 Task: Search one way flight ticket for 5 adults, 2 children, 1 infant in seat and 2 infants on lap in economy from Philadelphia: Philadelphia International Airport to Riverton: Central Wyoming Regional Airport (was Riverton Regional) on 8-4-2023. Choice of flights is Westjet. Number of bags: 1 carry on bag and 1 checked bag. Price is upto 55000. Outbound departure time preference is 12:15.
Action: Mouse moved to (318, 268)
Screenshot: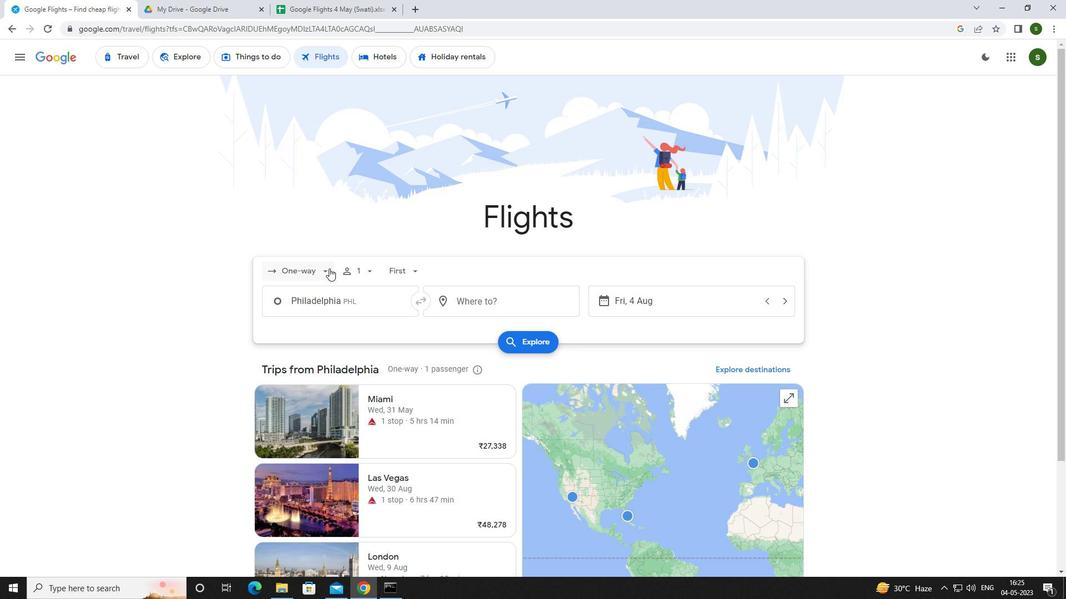 
Action: Mouse pressed left at (318, 268)
Screenshot: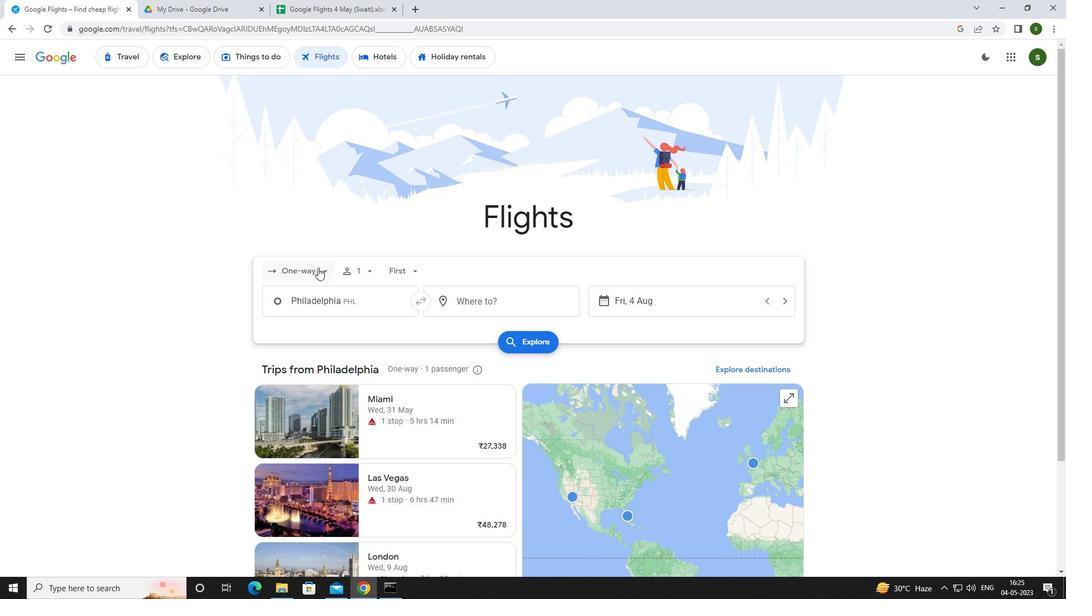 
Action: Mouse moved to (313, 320)
Screenshot: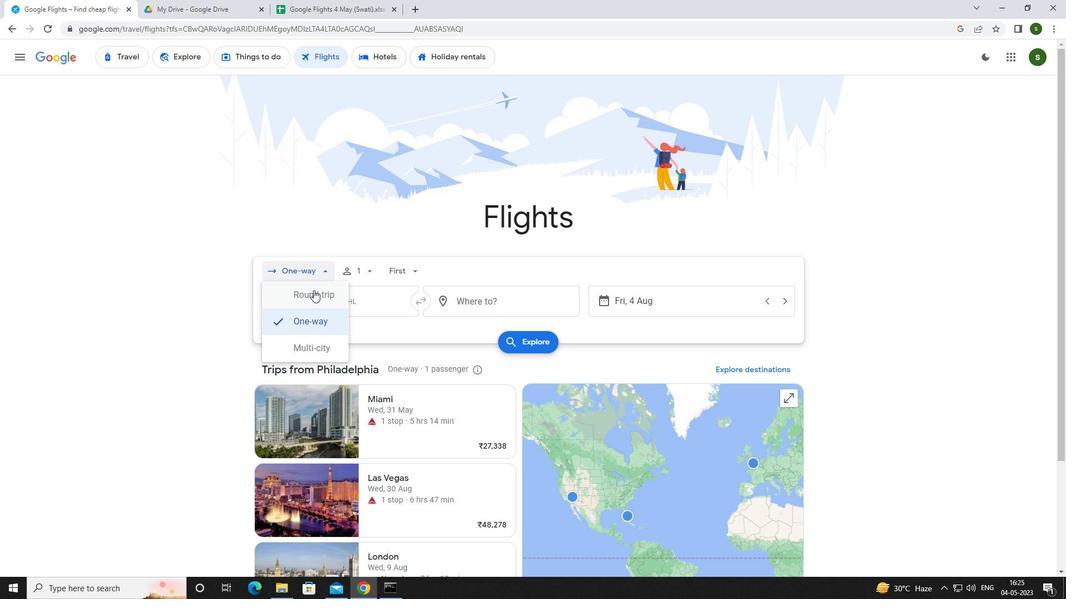 
Action: Mouse pressed left at (313, 320)
Screenshot: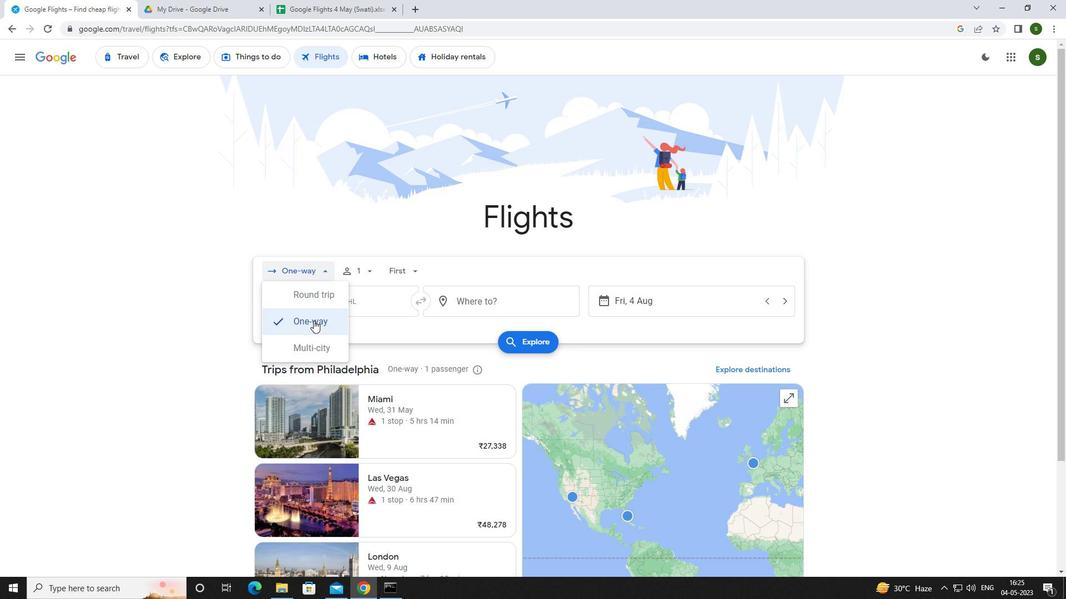 
Action: Mouse moved to (369, 273)
Screenshot: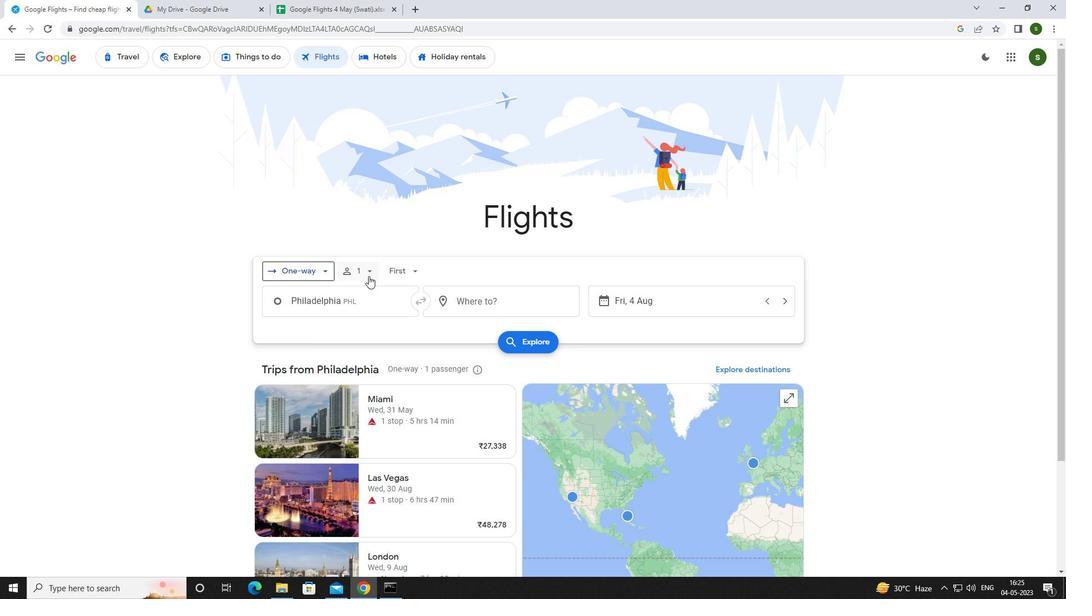 
Action: Mouse pressed left at (369, 273)
Screenshot: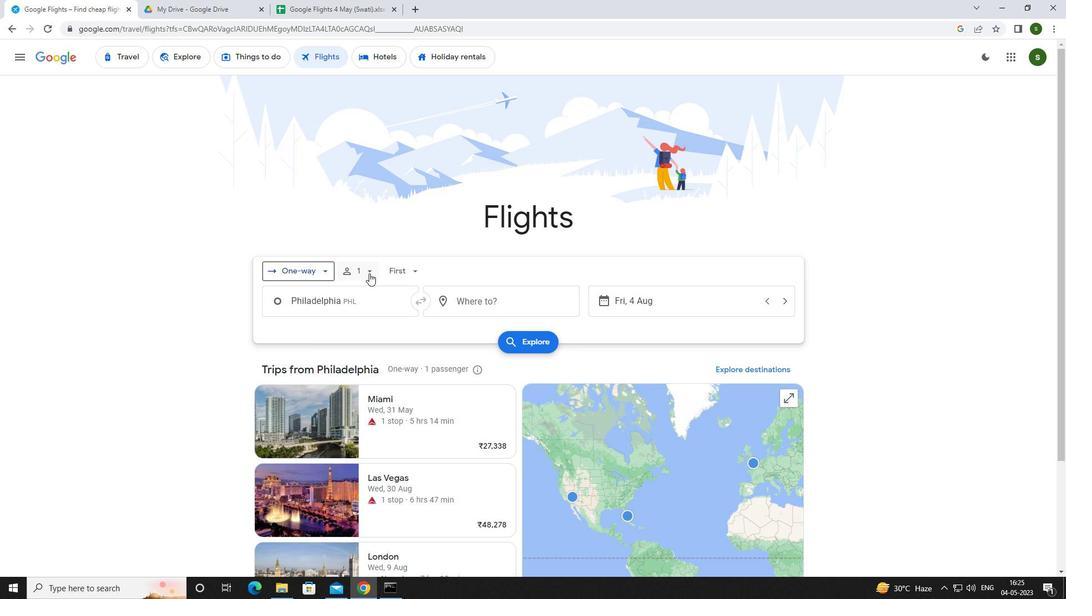 
Action: Mouse moved to (454, 295)
Screenshot: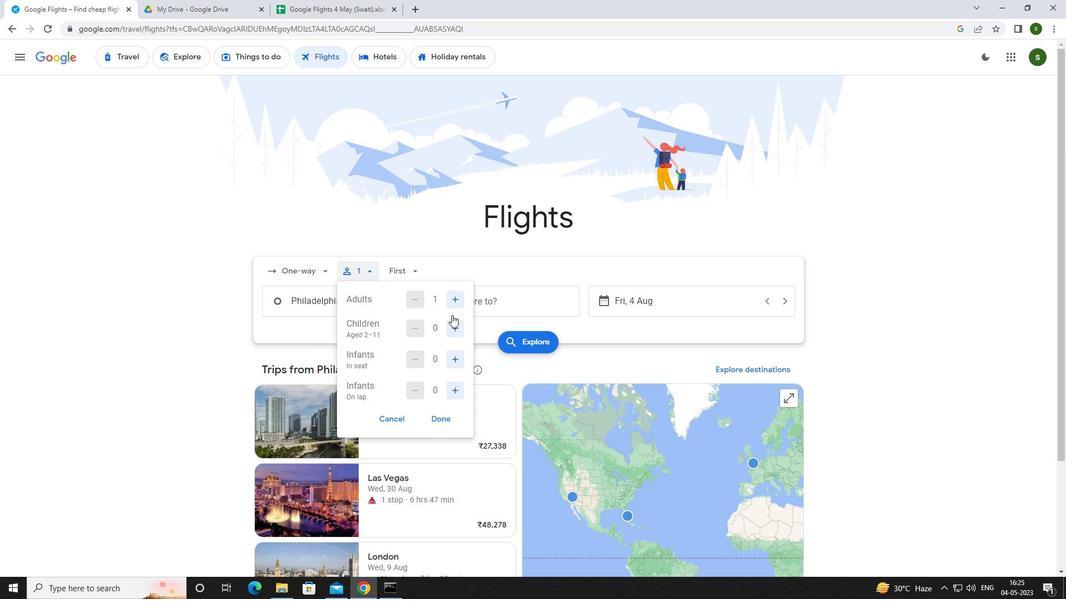
Action: Mouse pressed left at (454, 295)
Screenshot: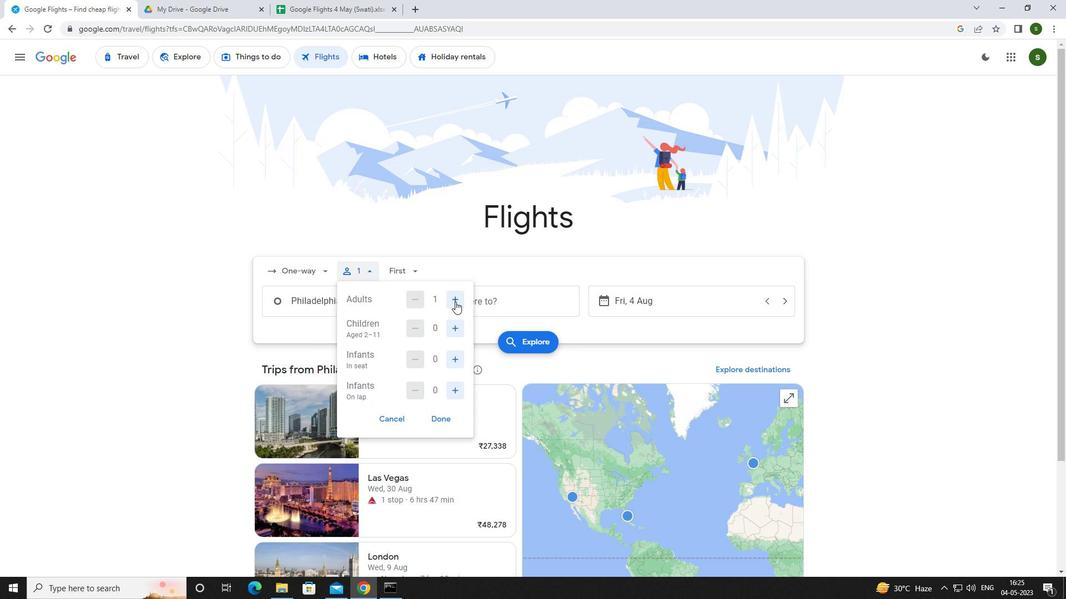 
Action: Mouse pressed left at (454, 295)
Screenshot: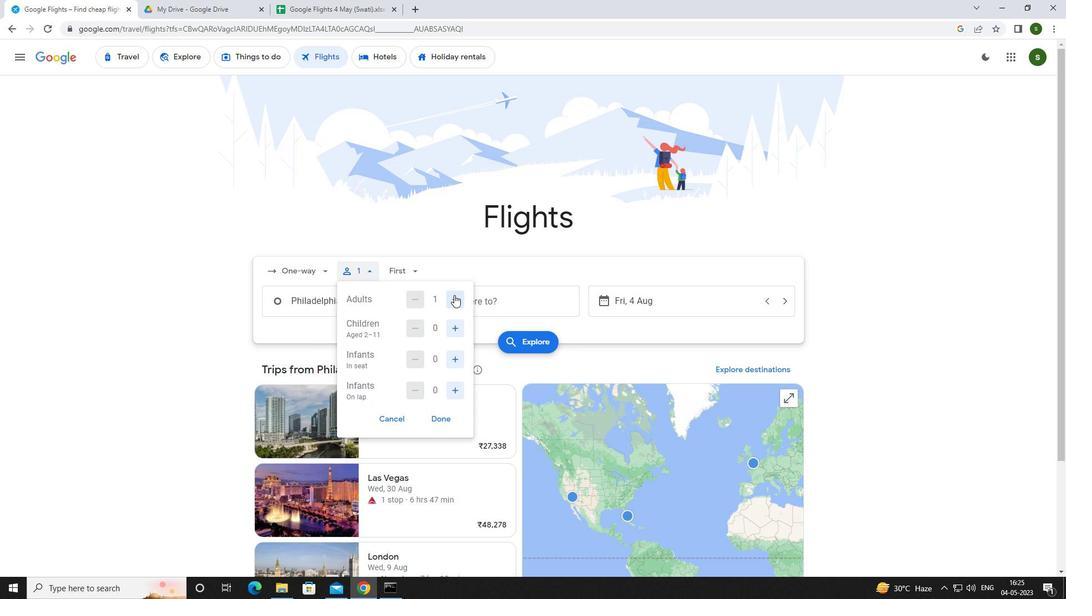 
Action: Mouse pressed left at (454, 295)
Screenshot: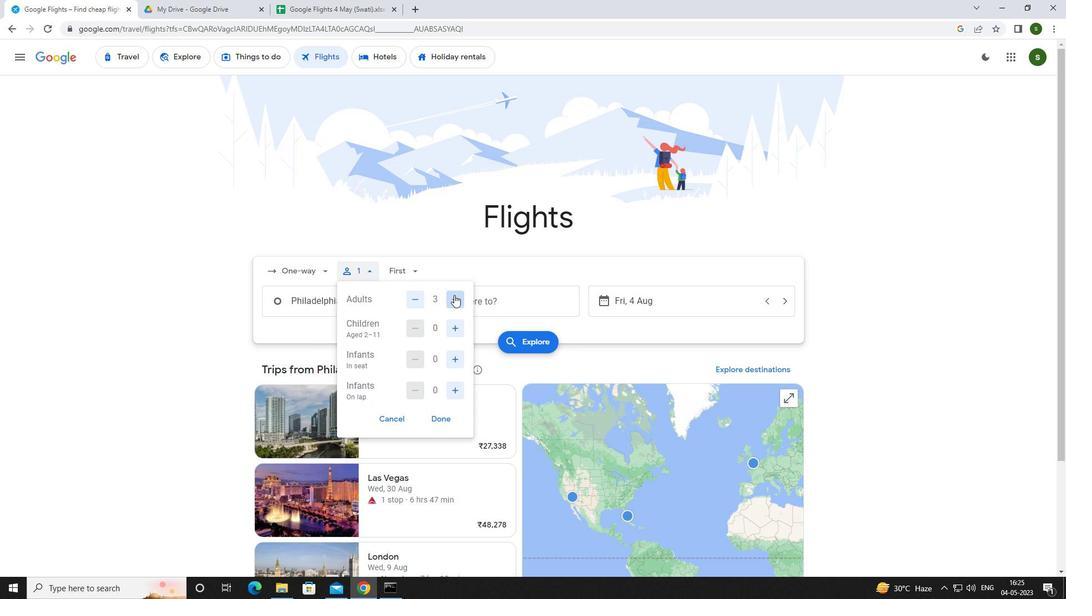
Action: Mouse pressed left at (454, 295)
Screenshot: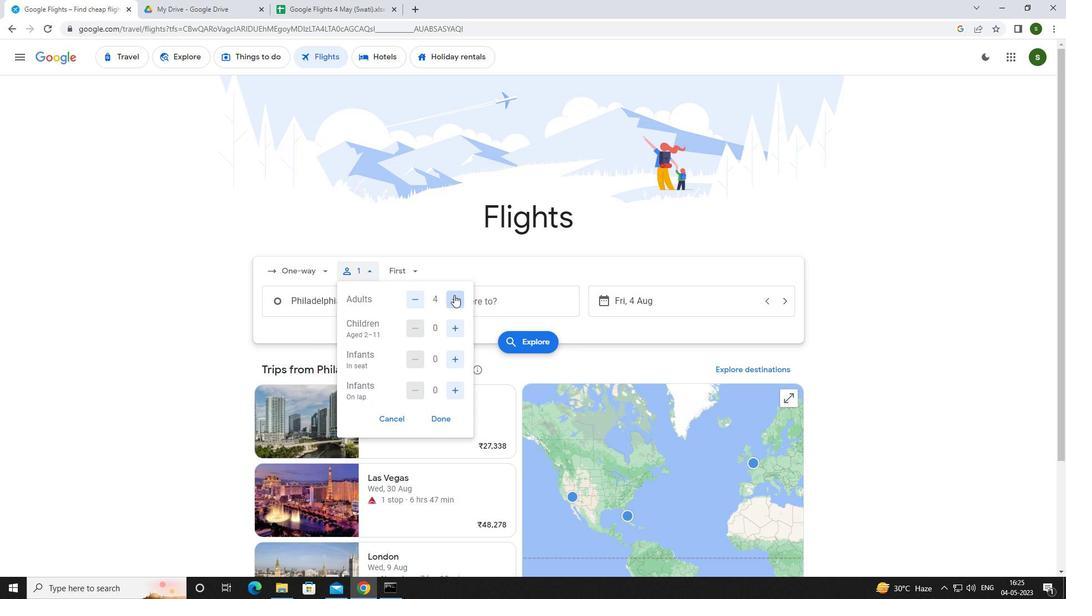 
Action: Mouse moved to (456, 323)
Screenshot: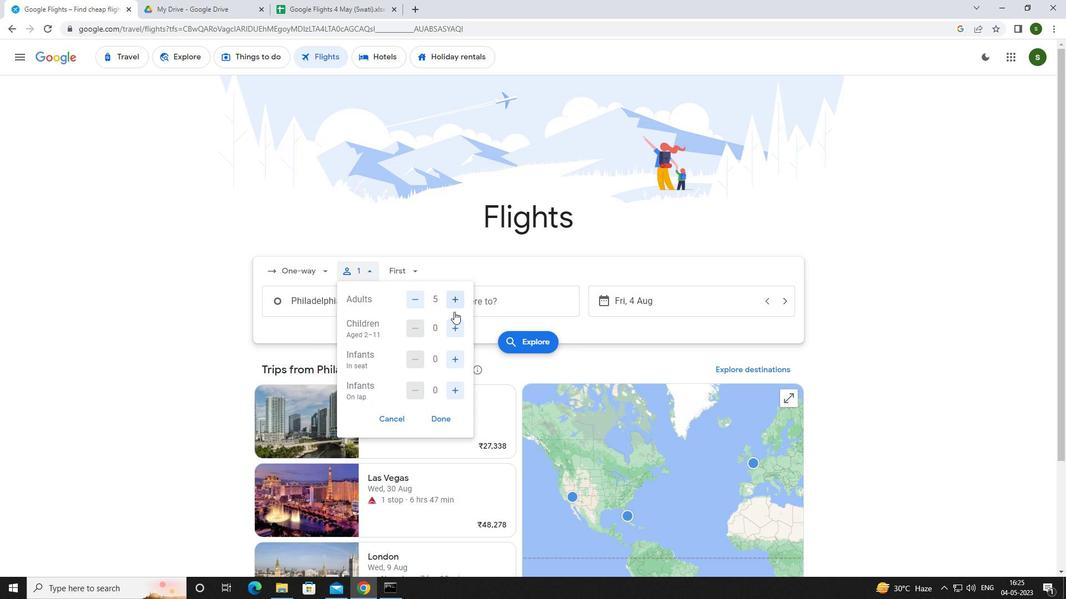 
Action: Mouse pressed left at (456, 323)
Screenshot: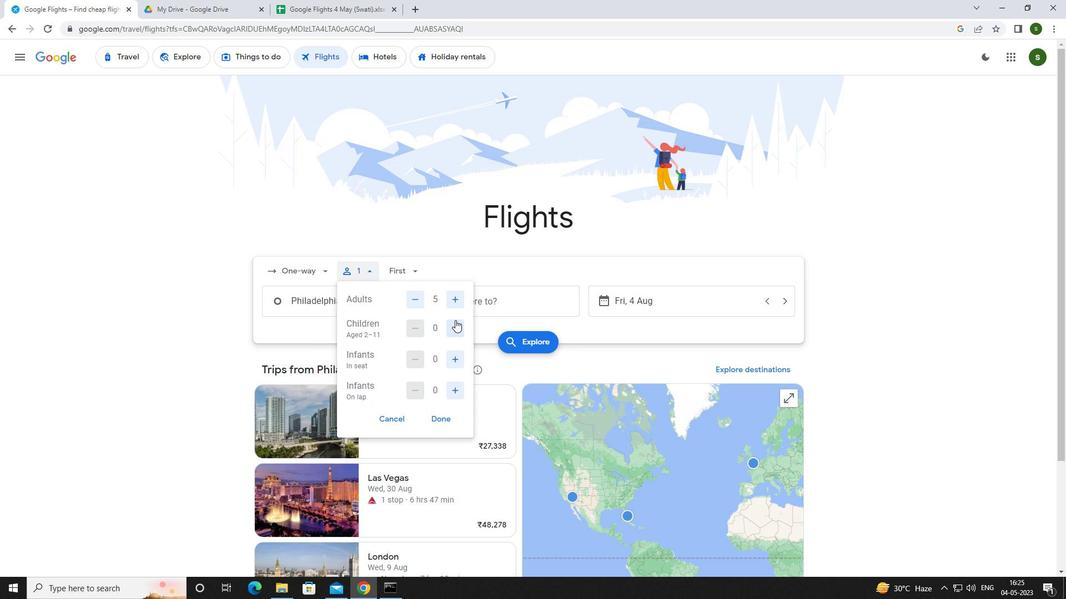 
Action: Mouse pressed left at (456, 323)
Screenshot: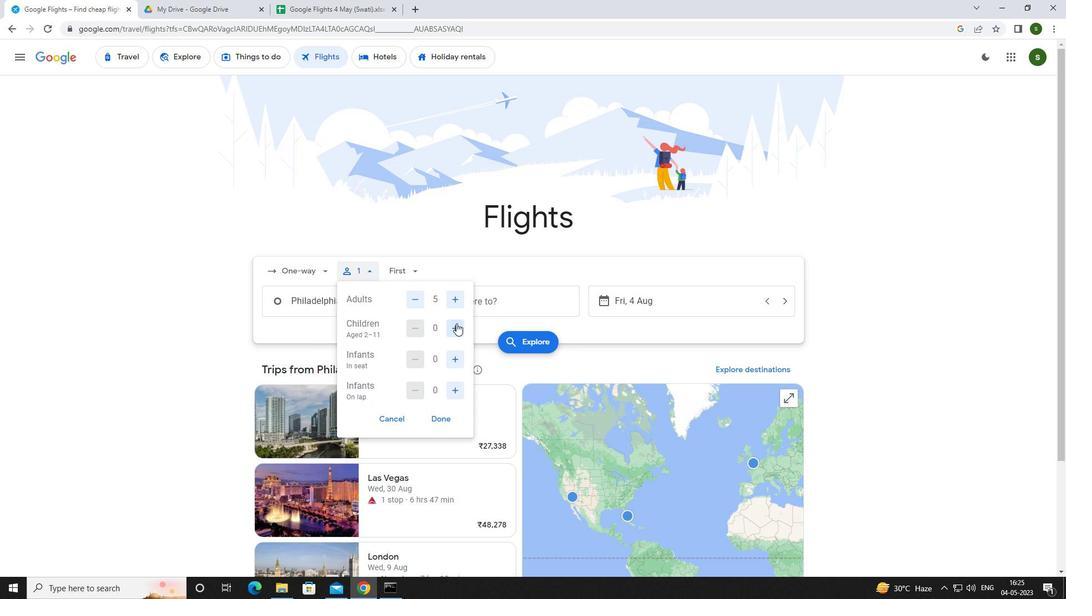 
Action: Mouse moved to (455, 355)
Screenshot: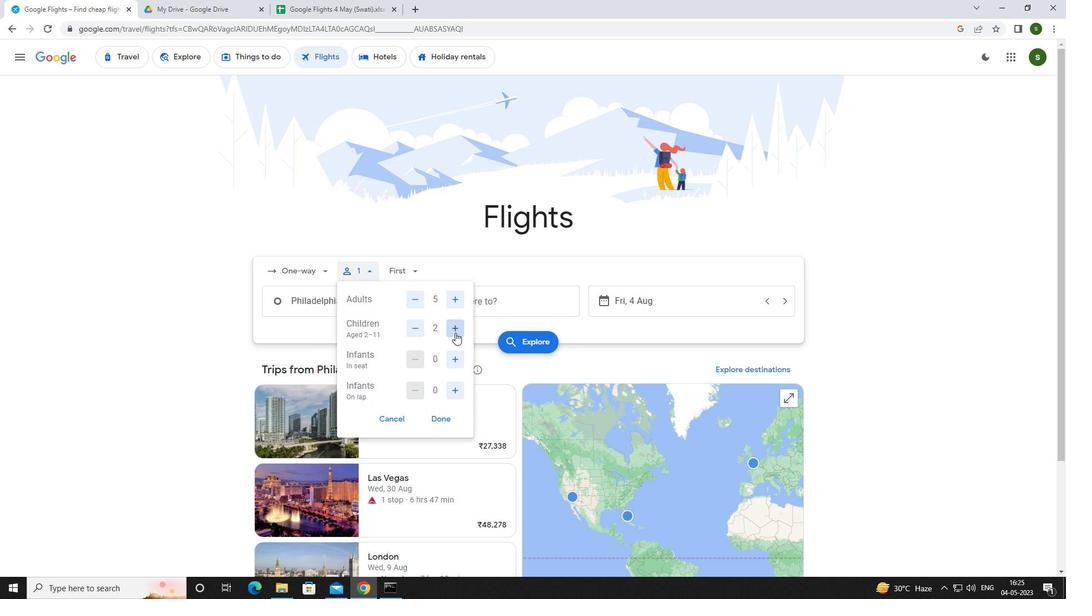 
Action: Mouse pressed left at (455, 355)
Screenshot: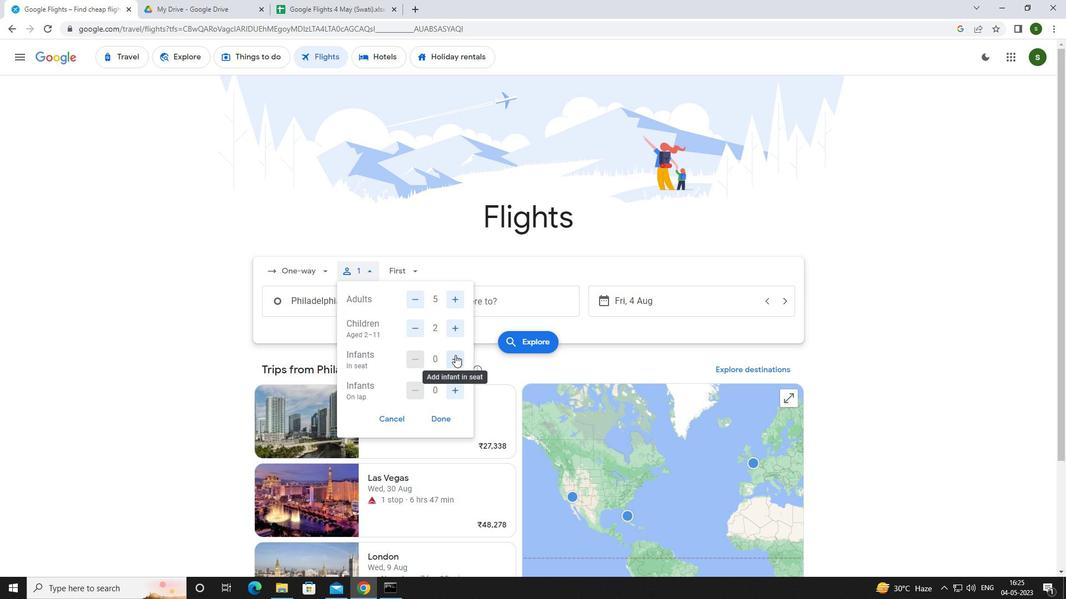 
Action: Mouse moved to (455, 393)
Screenshot: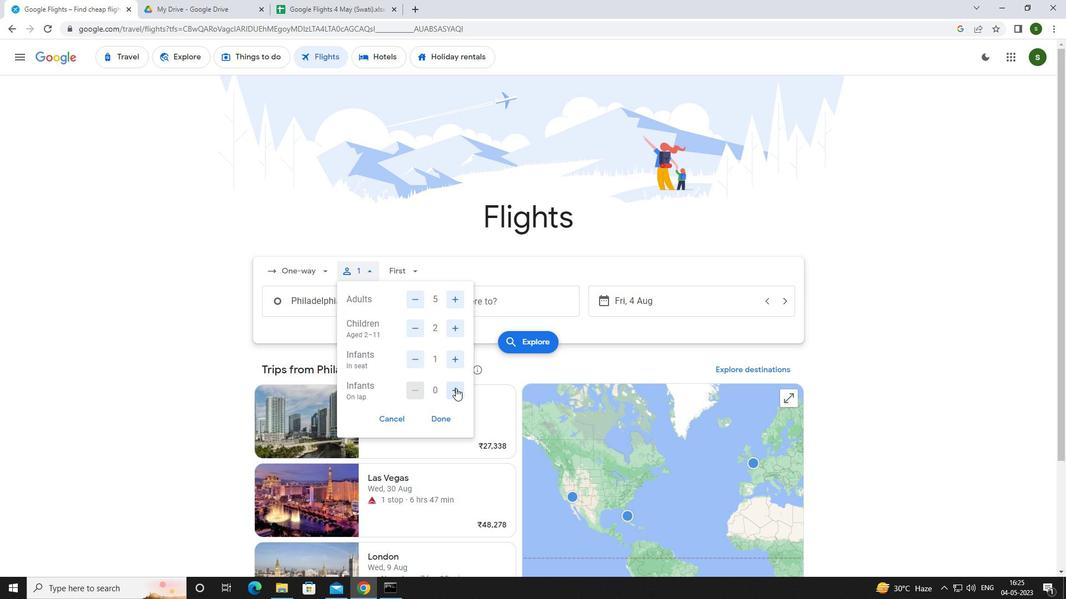 
Action: Mouse pressed left at (455, 393)
Screenshot: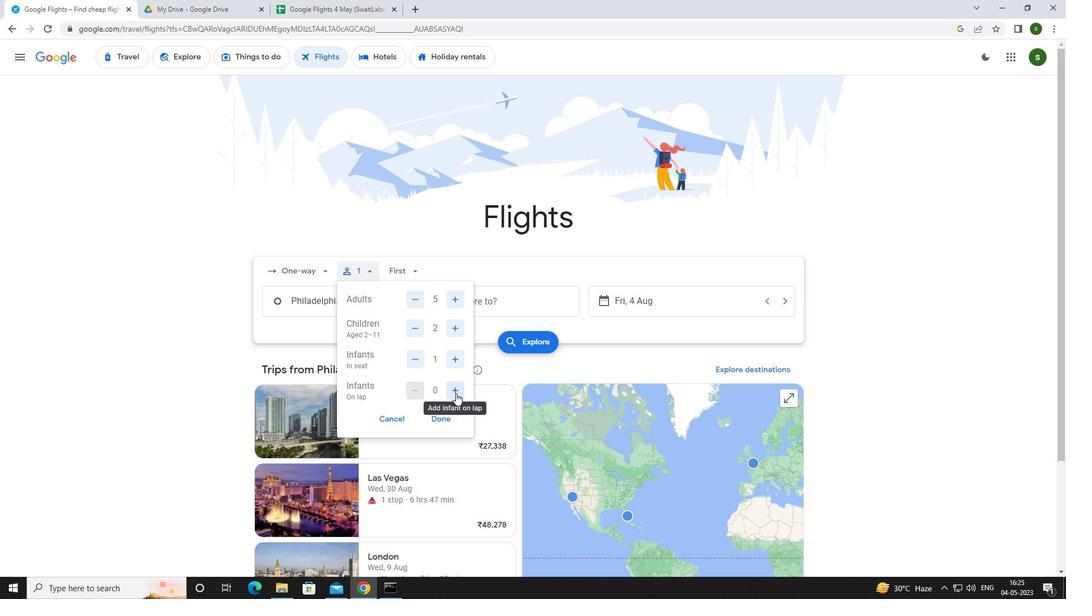 
Action: Mouse moved to (412, 271)
Screenshot: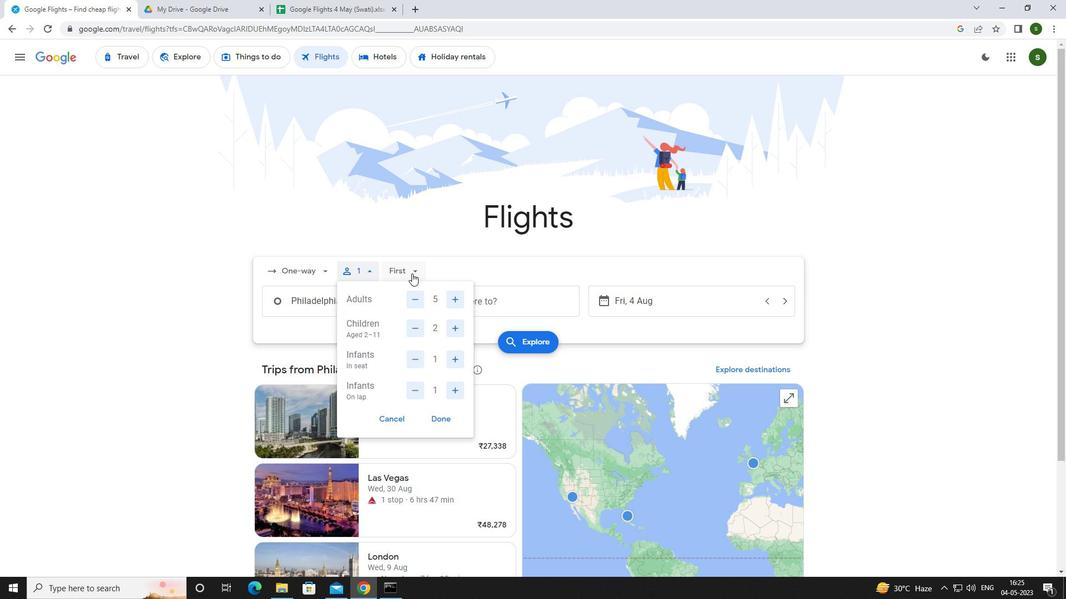 
Action: Mouse pressed left at (412, 271)
Screenshot: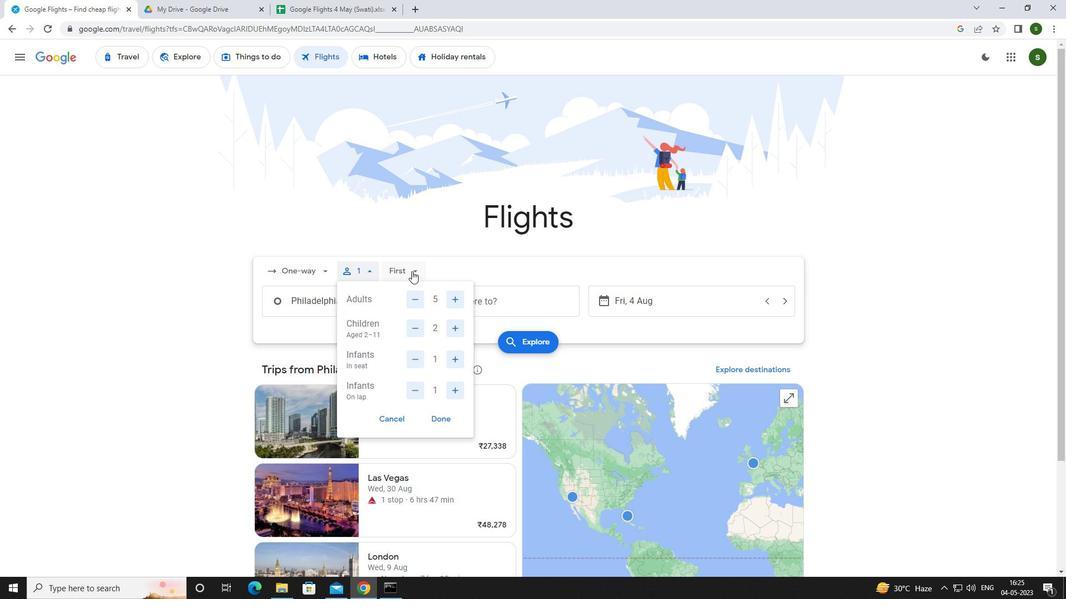 
Action: Mouse moved to (423, 290)
Screenshot: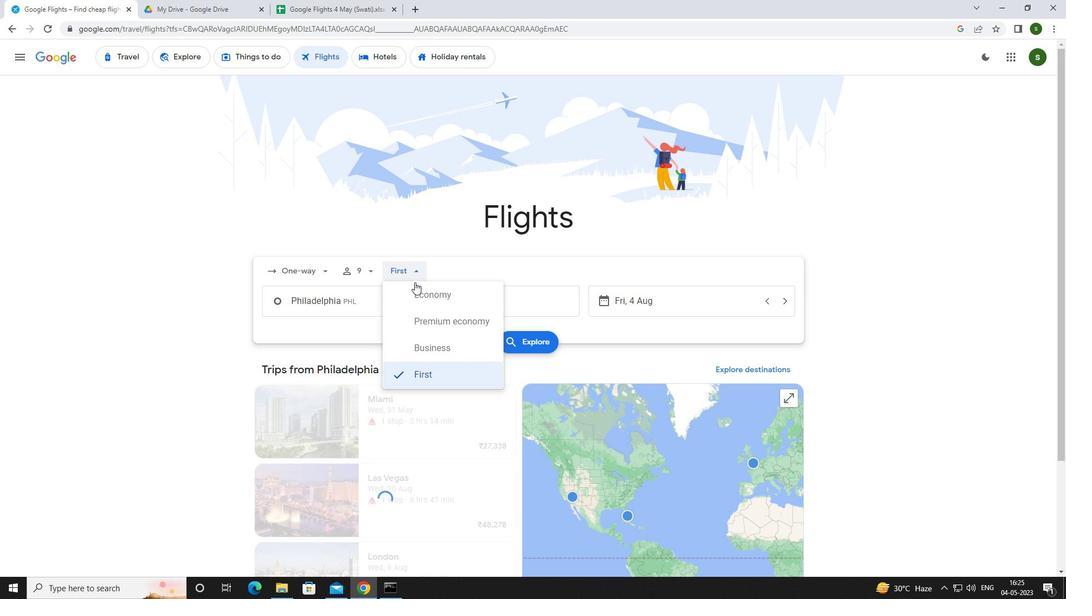 
Action: Mouse pressed left at (423, 290)
Screenshot: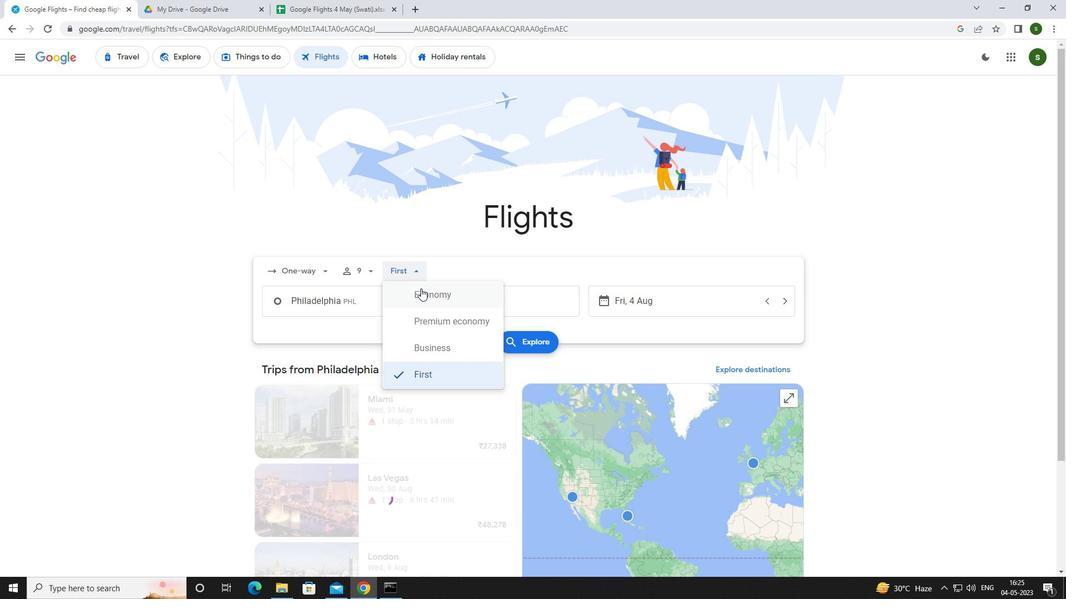 
Action: Mouse moved to (380, 303)
Screenshot: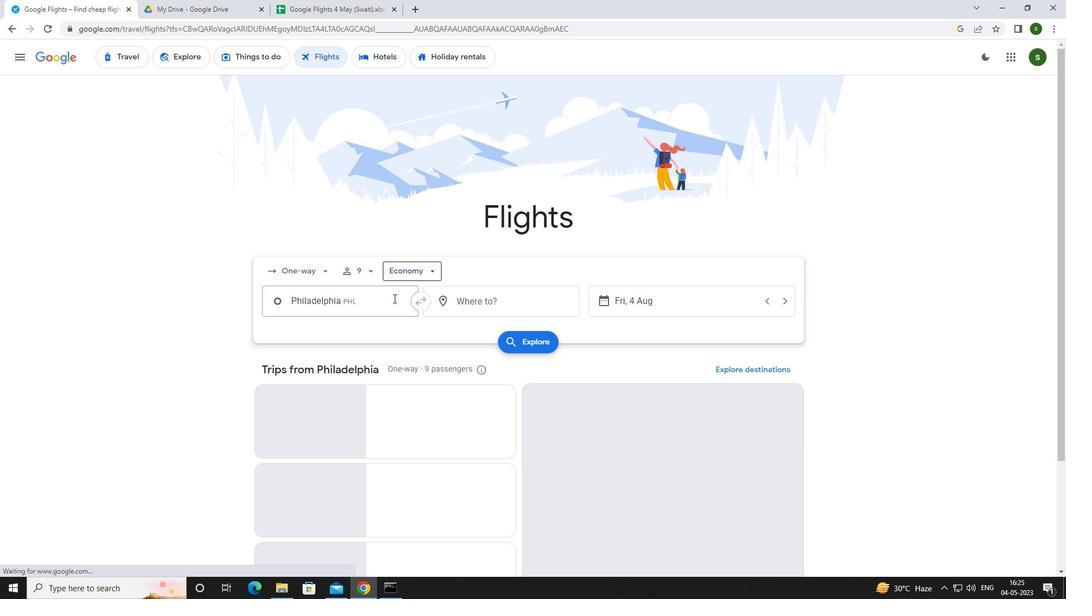 
Action: Mouse pressed left at (380, 303)
Screenshot: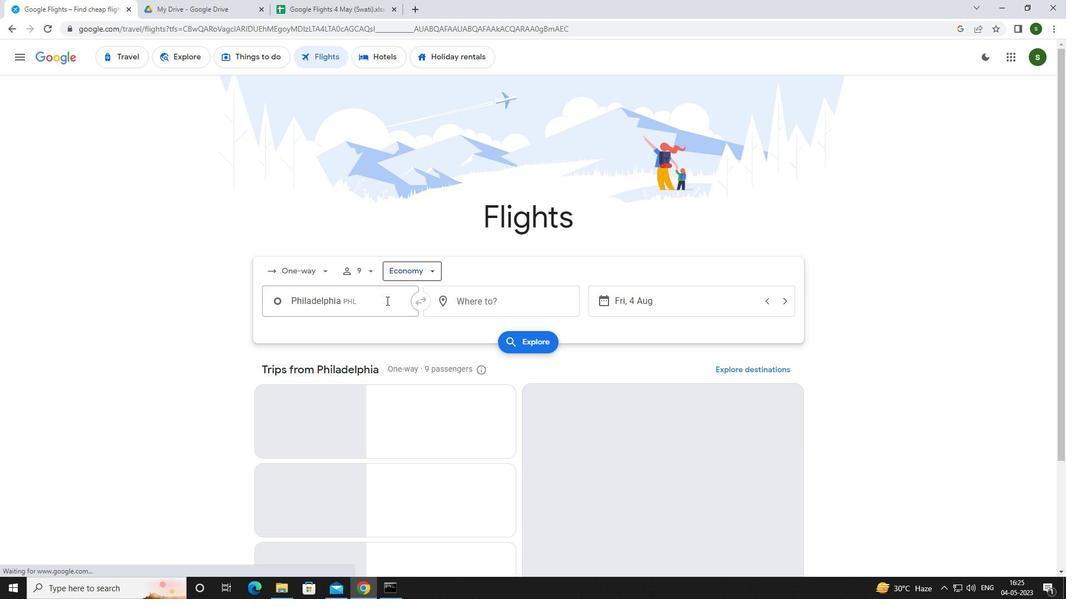 
Action: Key pressed <Key.caps_lock>p<Key.caps_lock>hi
Screenshot: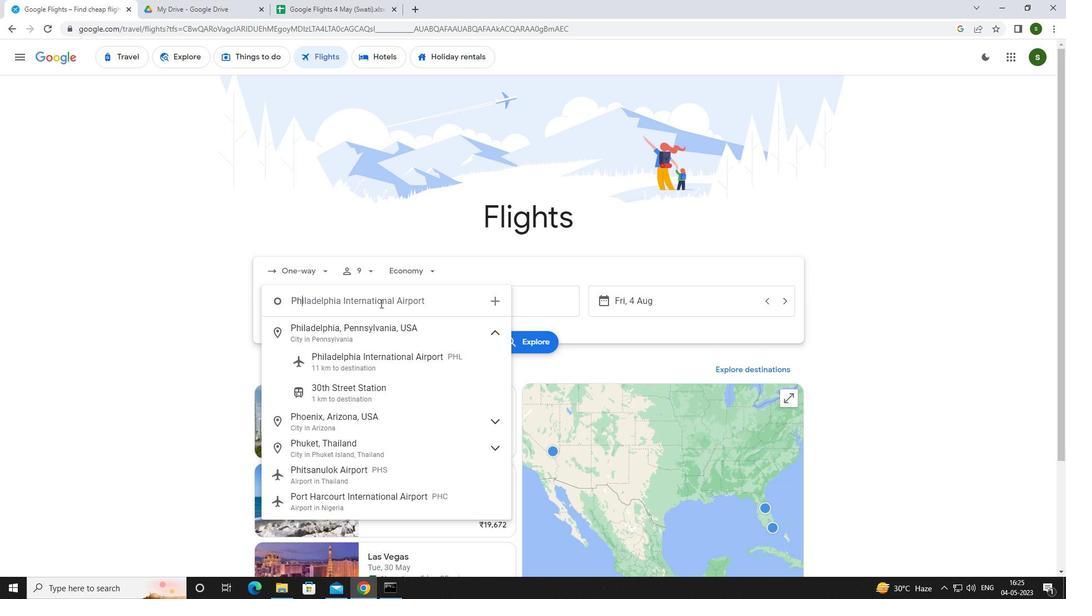 
Action: Mouse moved to (383, 361)
Screenshot: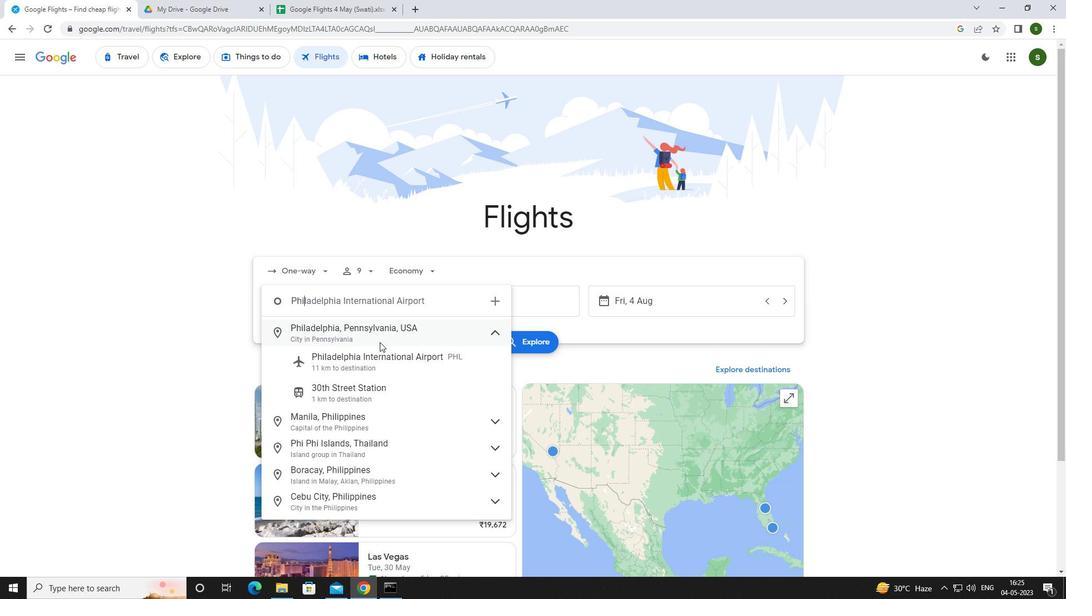 
Action: Mouse pressed left at (383, 361)
Screenshot: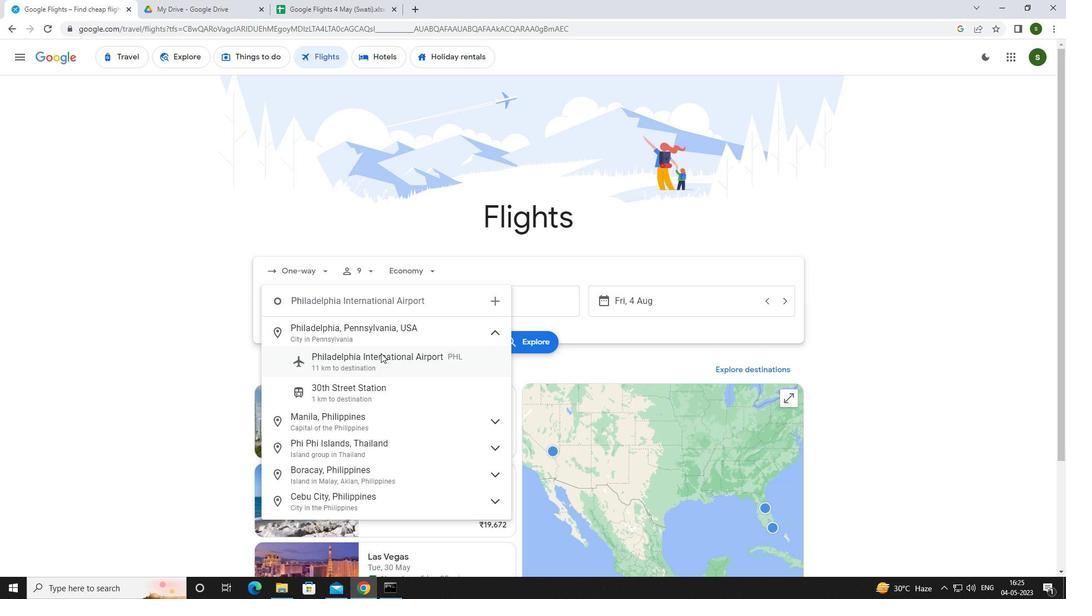 
Action: Mouse moved to (498, 305)
Screenshot: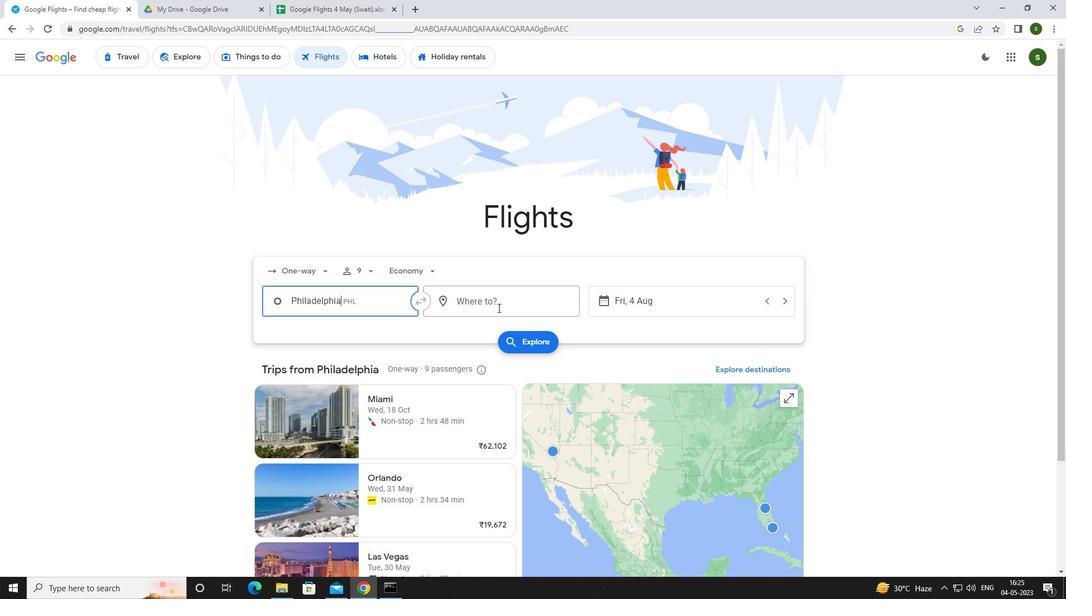 
Action: Mouse pressed left at (498, 305)
Screenshot: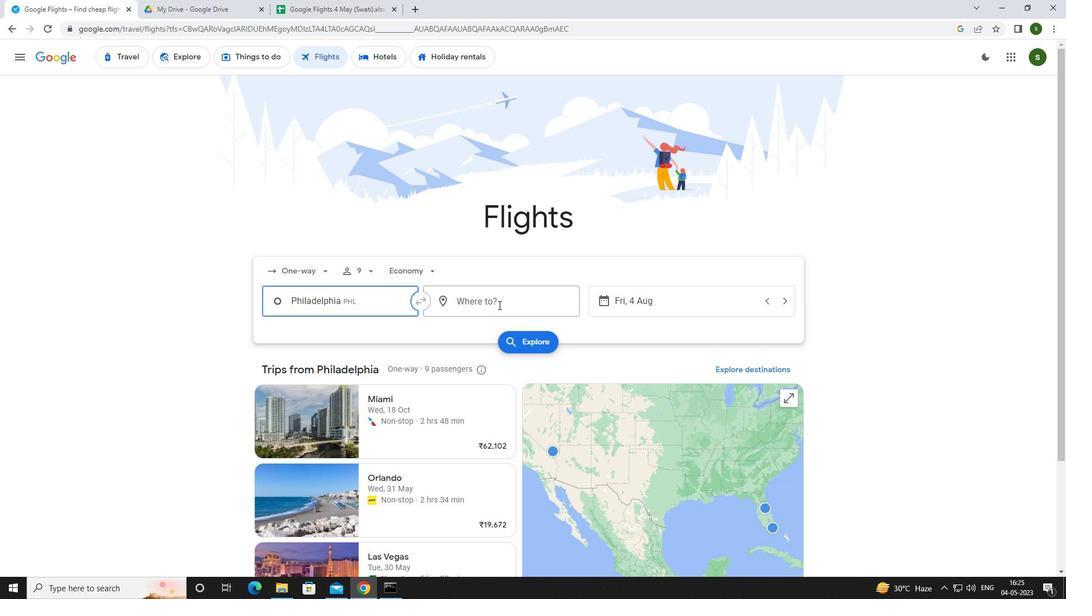 
Action: Mouse moved to (484, 309)
Screenshot: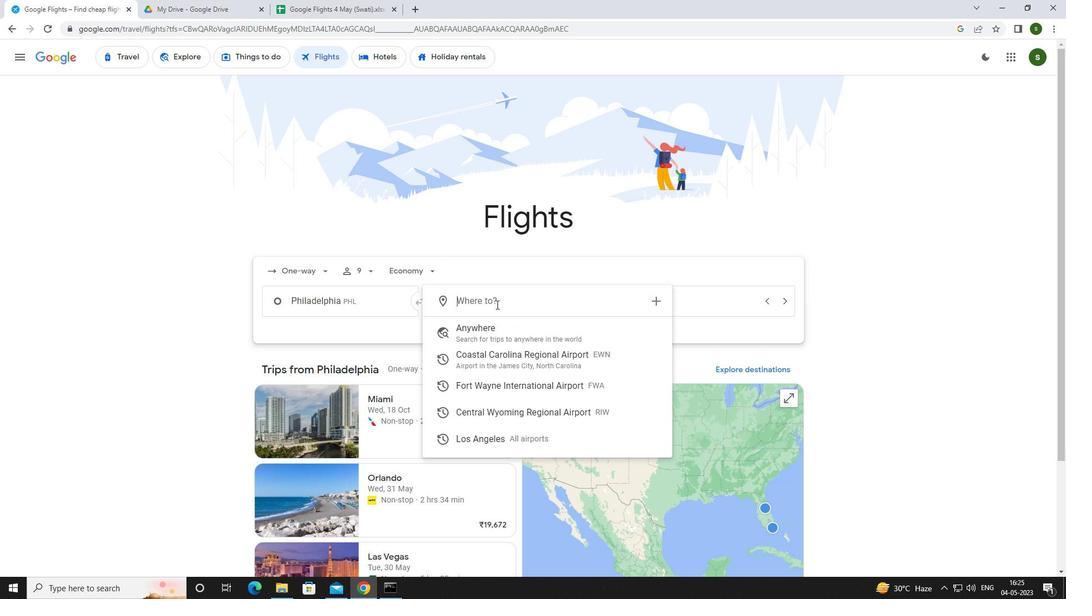 
Action: Key pressed <Key.caps_lock>r<Key.caps_lock>iverto
Screenshot: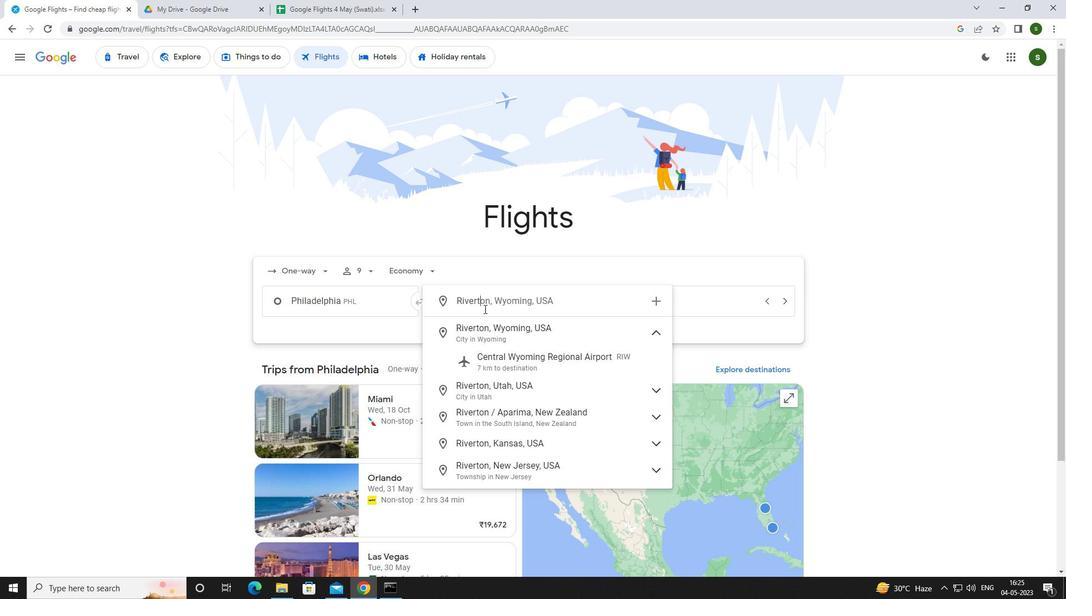 
Action: Mouse moved to (504, 365)
Screenshot: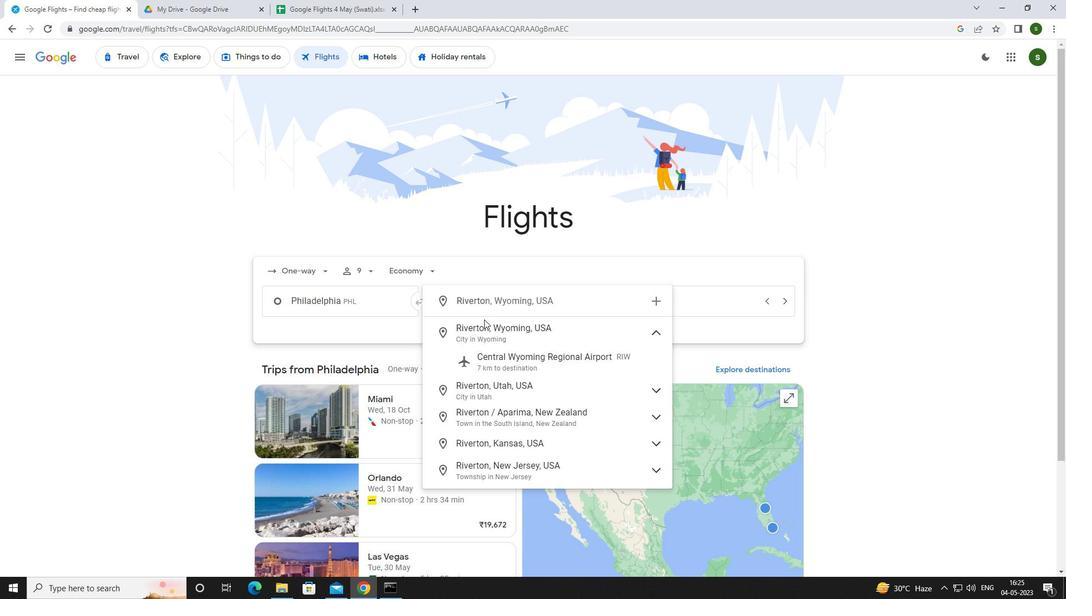 
Action: Mouse pressed left at (504, 365)
Screenshot: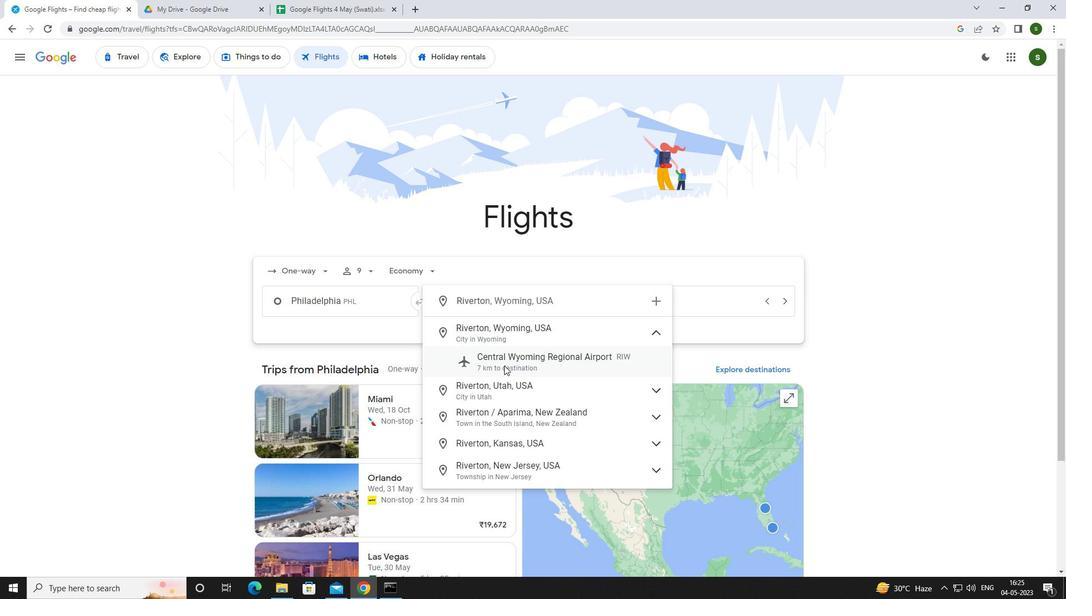 
Action: Mouse moved to (669, 306)
Screenshot: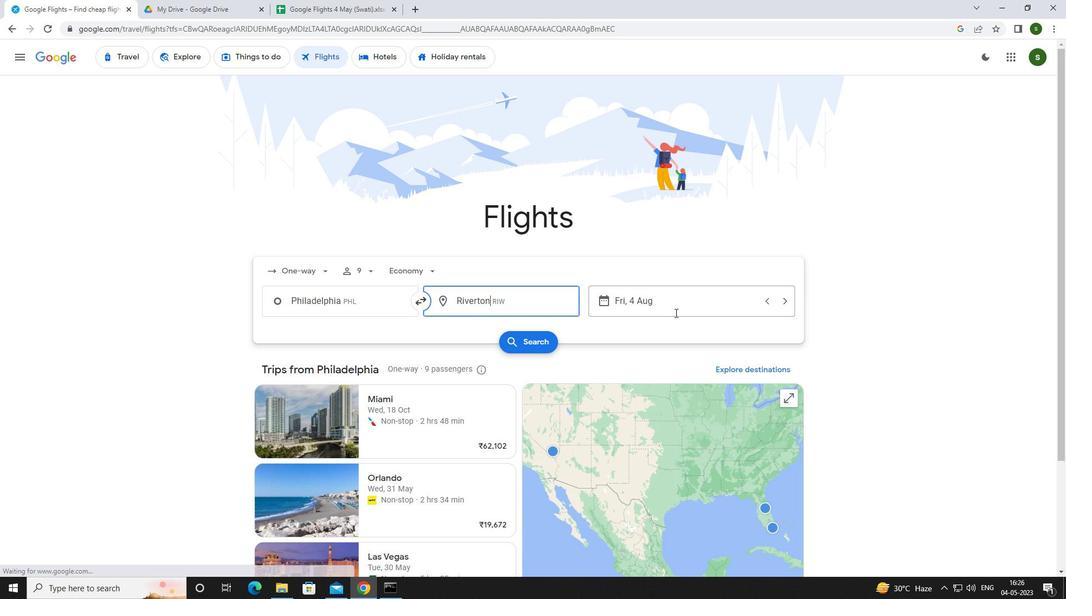
Action: Mouse pressed left at (669, 306)
Screenshot: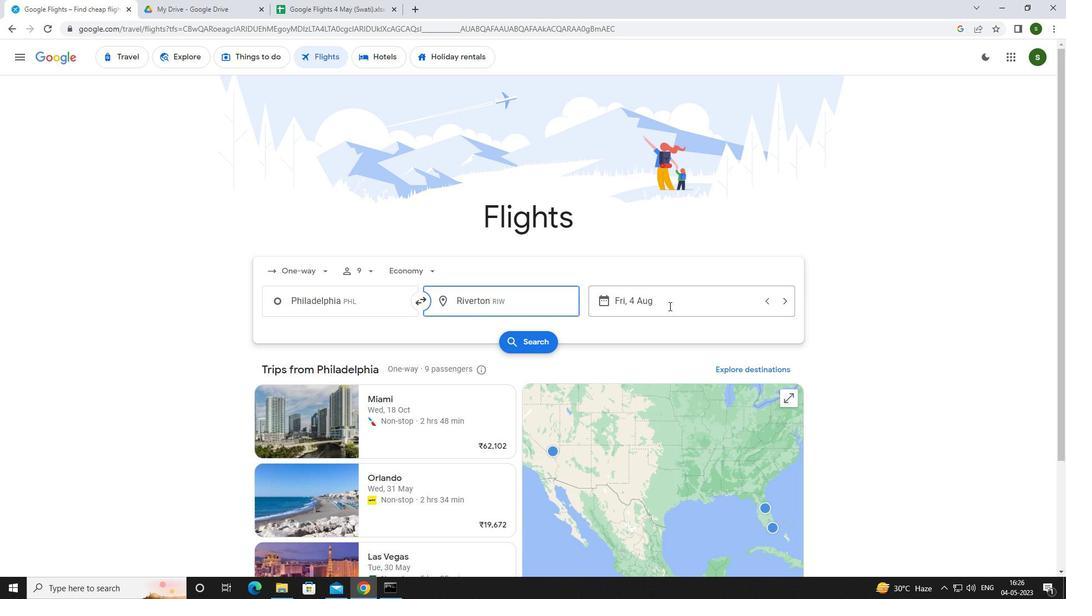 
Action: Mouse moved to (537, 368)
Screenshot: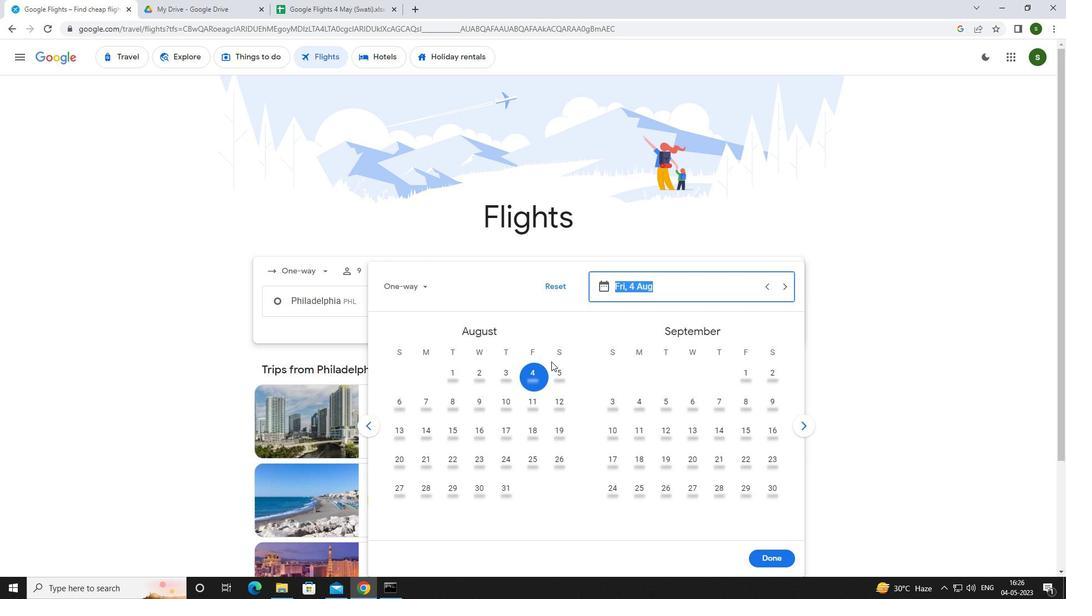 
Action: Mouse pressed left at (537, 368)
Screenshot: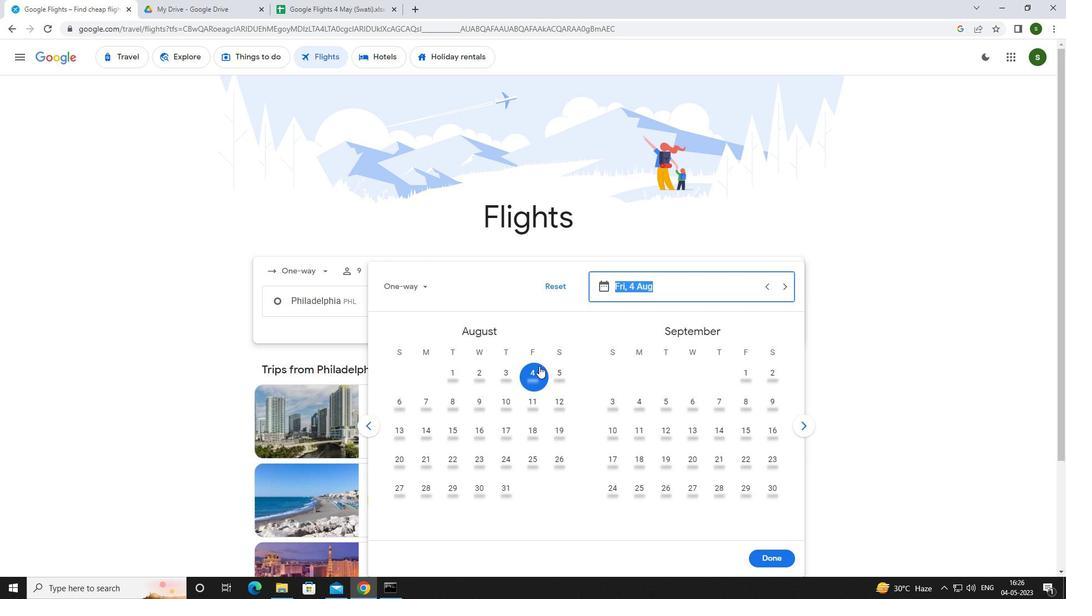 
Action: Mouse moved to (760, 550)
Screenshot: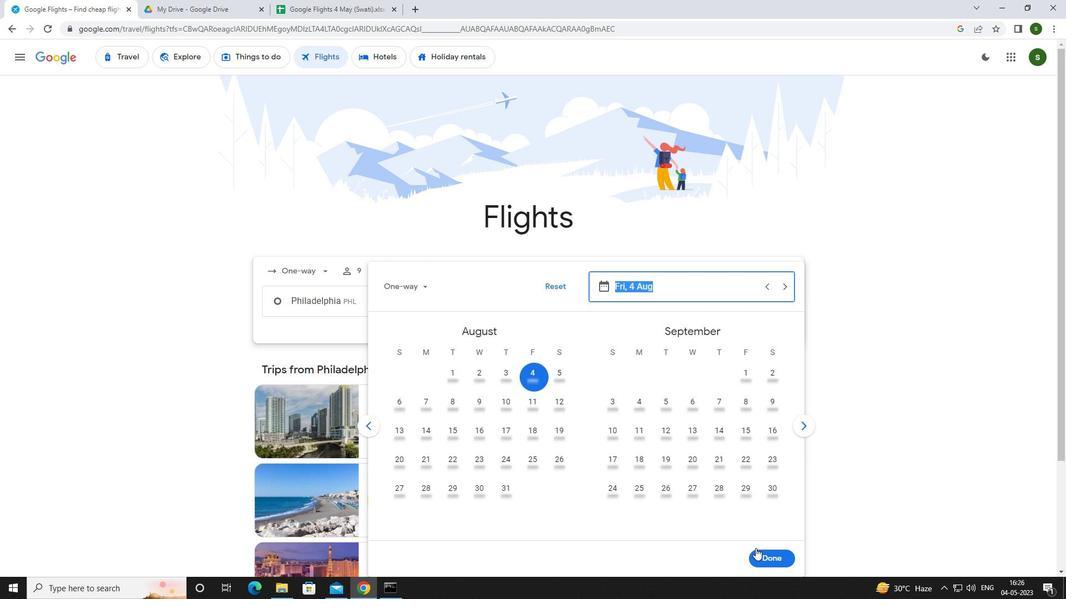 
Action: Mouse pressed left at (760, 550)
Screenshot: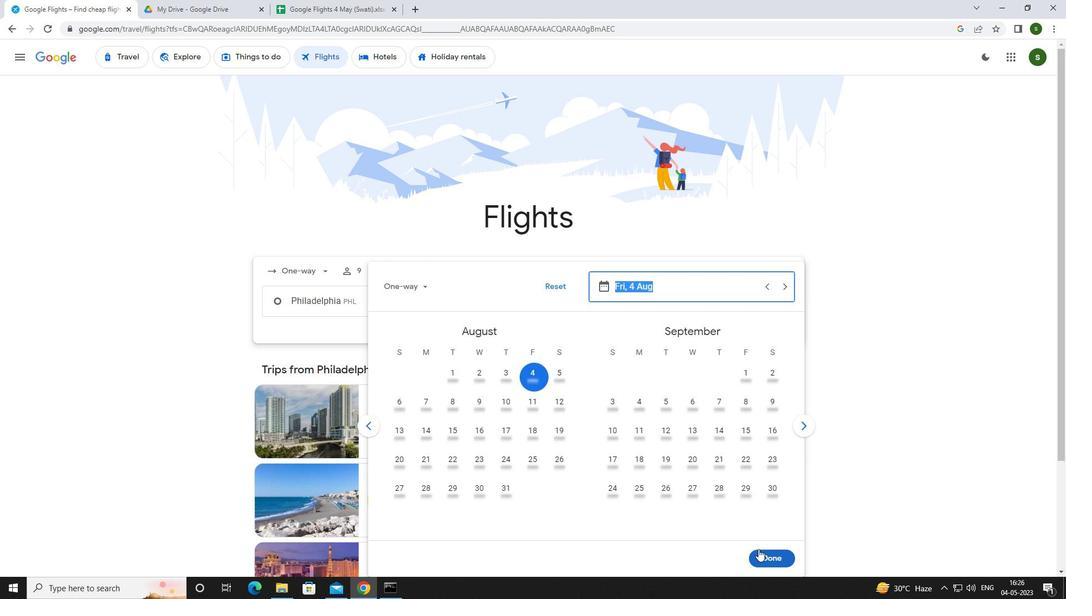 
Action: Mouse moved to (537, 342)
Screenshot: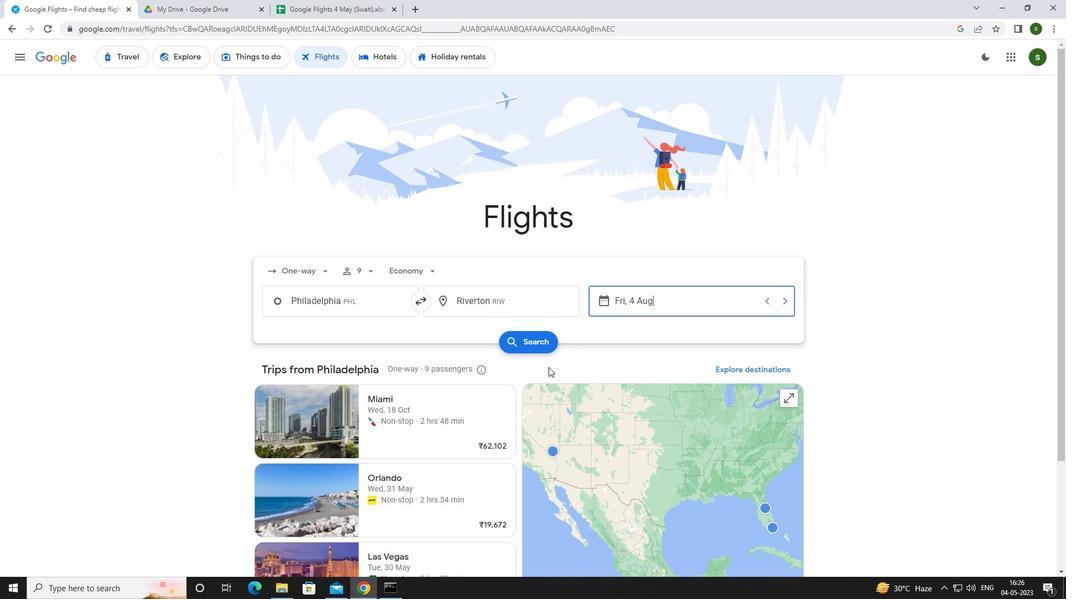 
Action: Mouse pressed left at (537, 342)
Screenshot: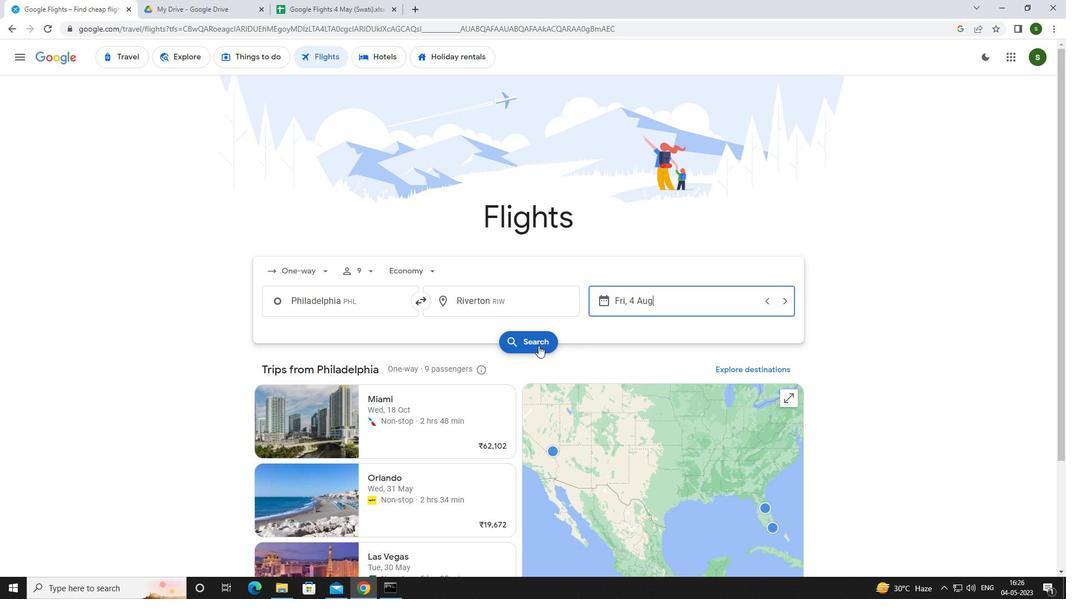 
Action: Mouse moved to (283, 156)
Screenshot: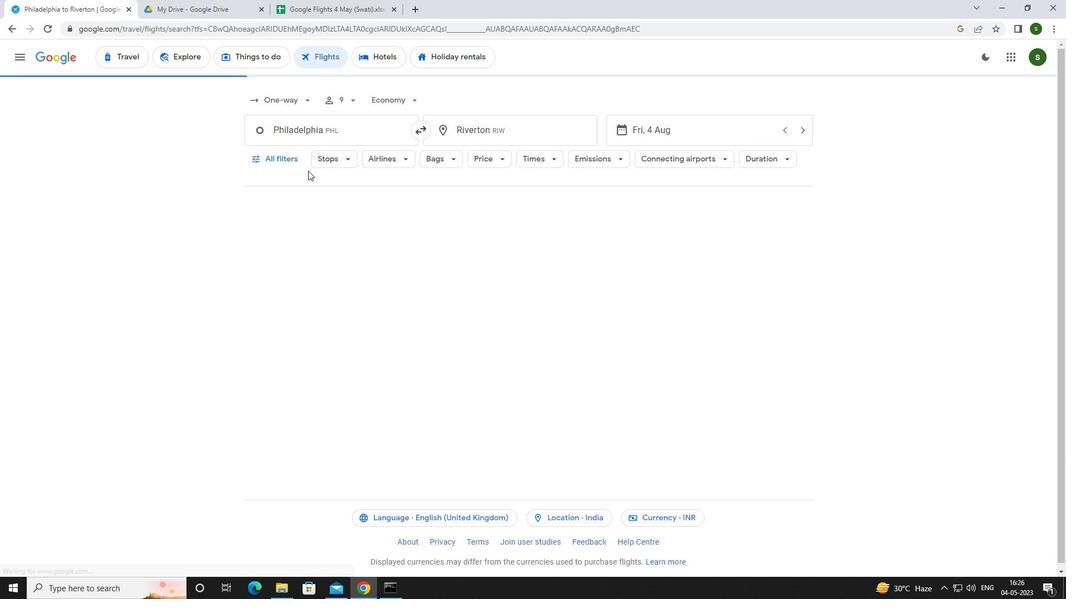 
Action: Mouse pressed left at (283, 156)
Screenshot: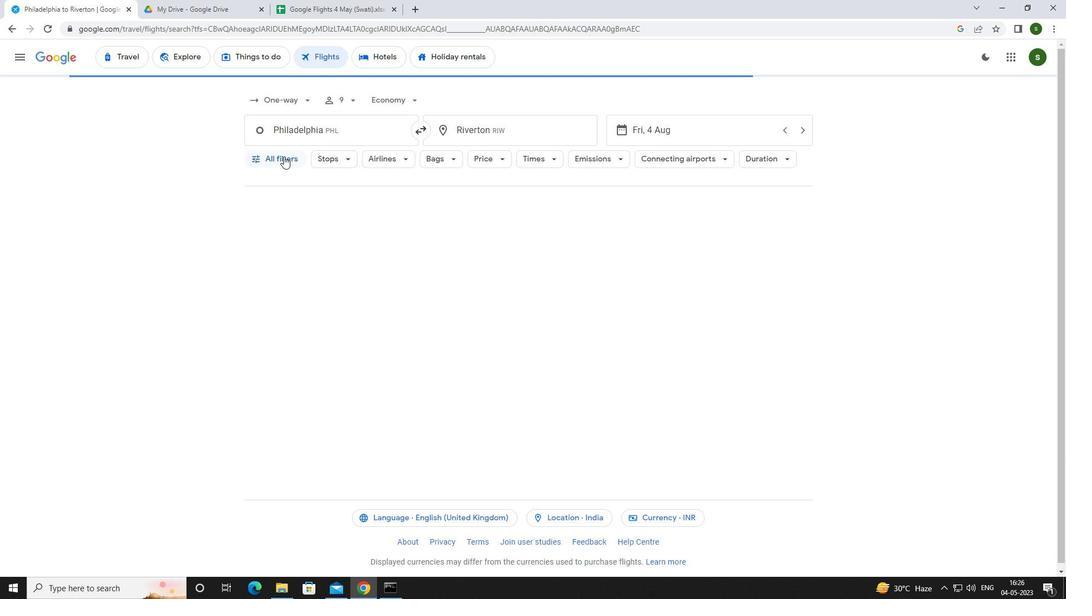 
Action: Mouse moved to (417, 394)
Screenshot: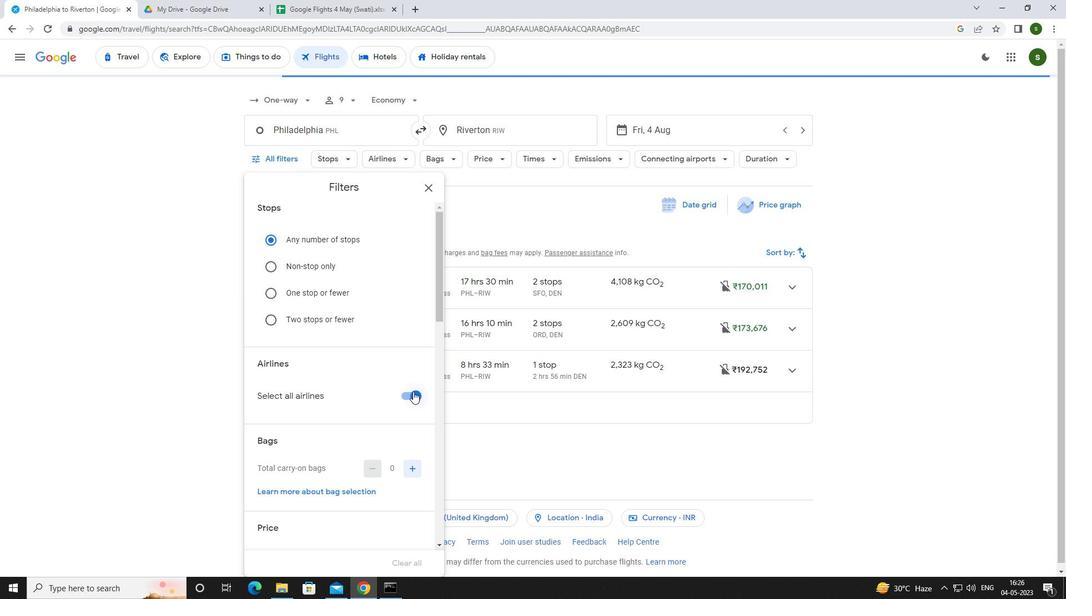 
Action: Mouse pressed left at (417, 394)
Screenshot: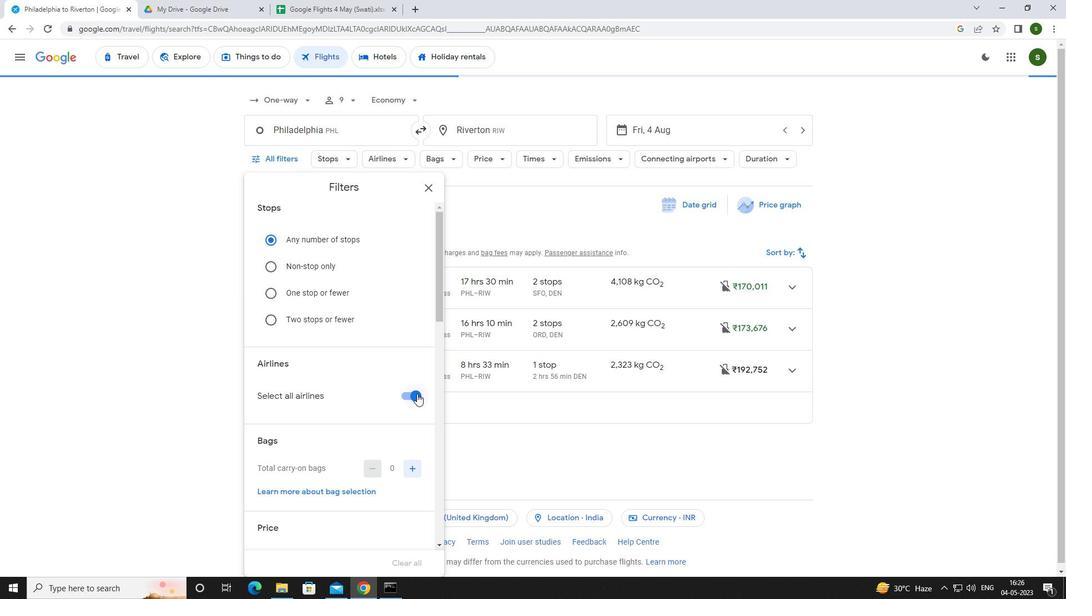 
Action: Mouse moved to (382, 377)
Screenshot: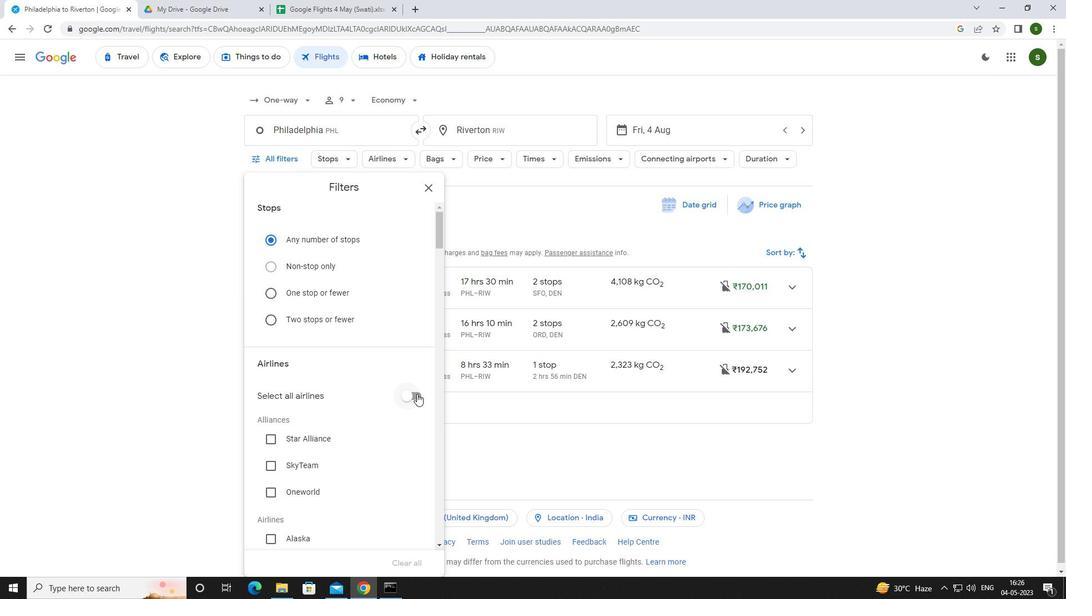 
Action: Mouse scrolled (382, 377) with delta (0, 0)
Screenshot: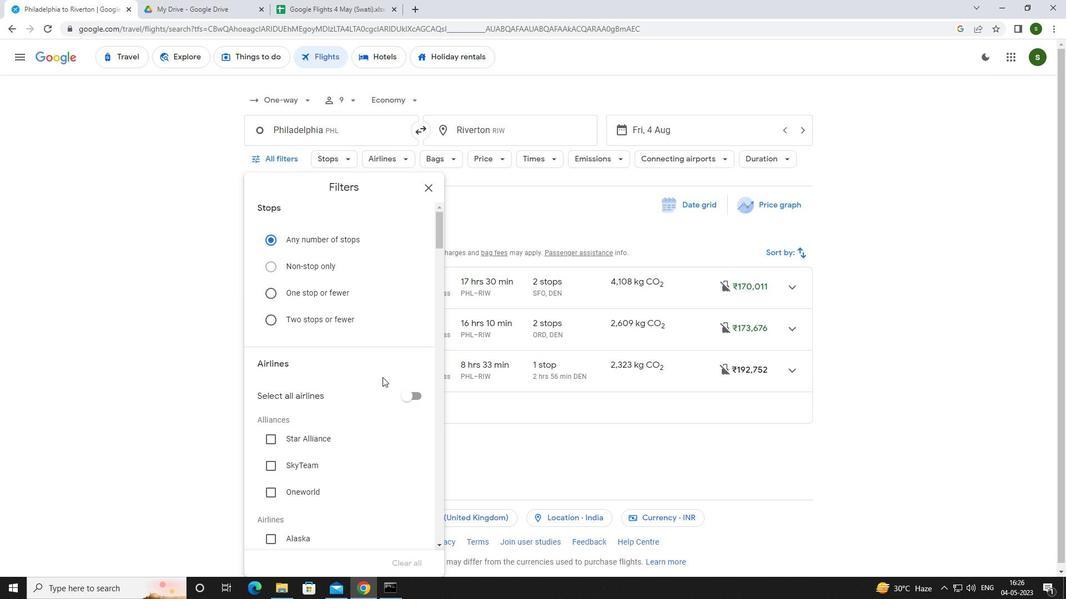 
Action: Mouse scrolled (382, 377) with delta (0, 0)
Screenshot: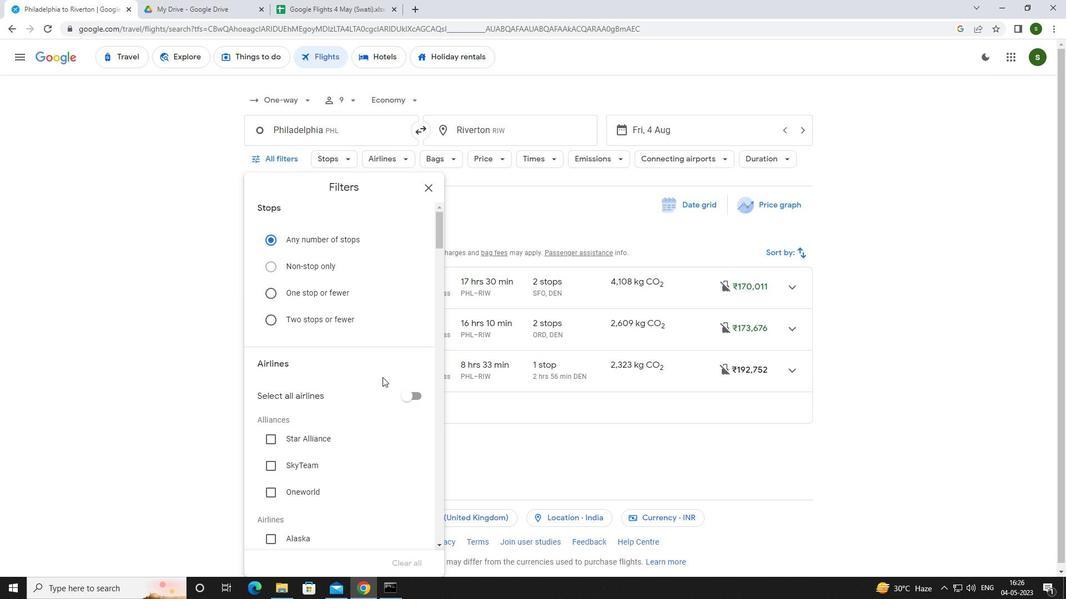 
Action: Mouse scrolled (382, 377) with delta (0, 0)
Screenshot: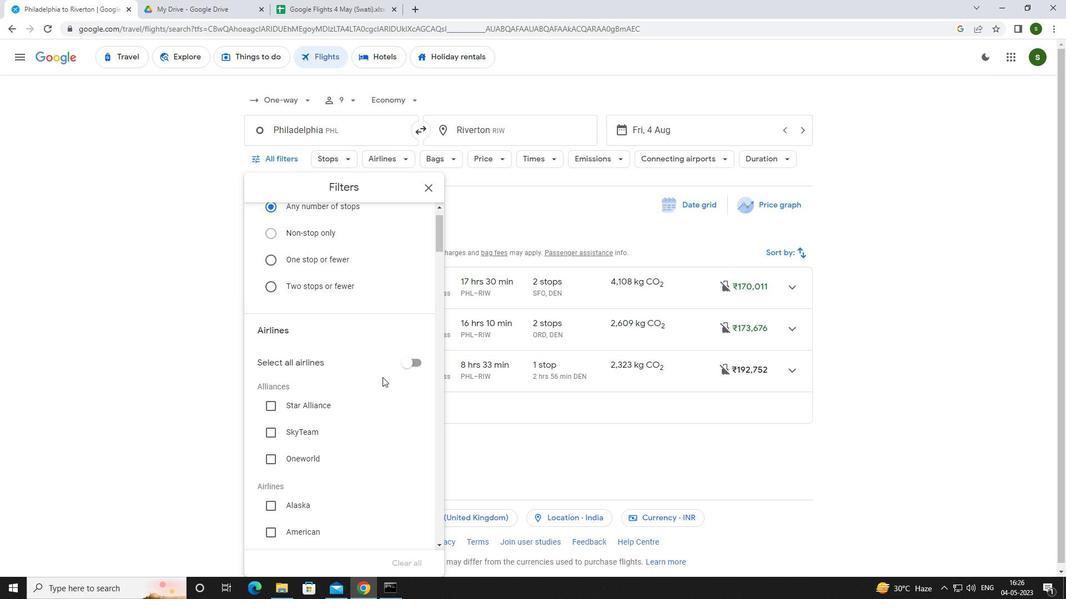 
Action: Mouse scrolled (382, 377) with delta (0, 0)
Screenshot: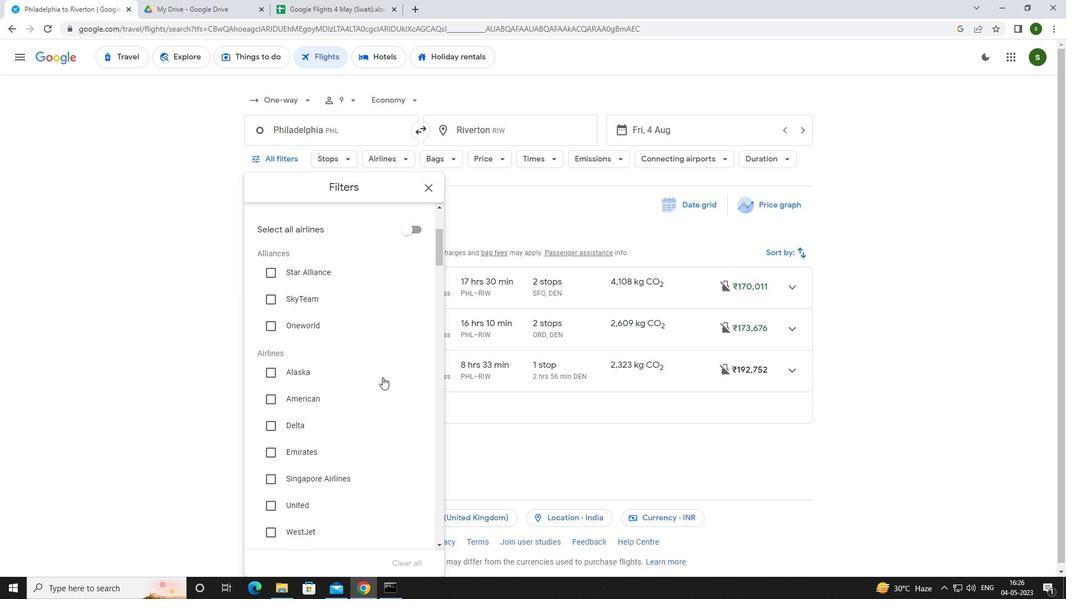
Action: Mouse scrolled (382, 377) with delta (0, 0)
Screenshot: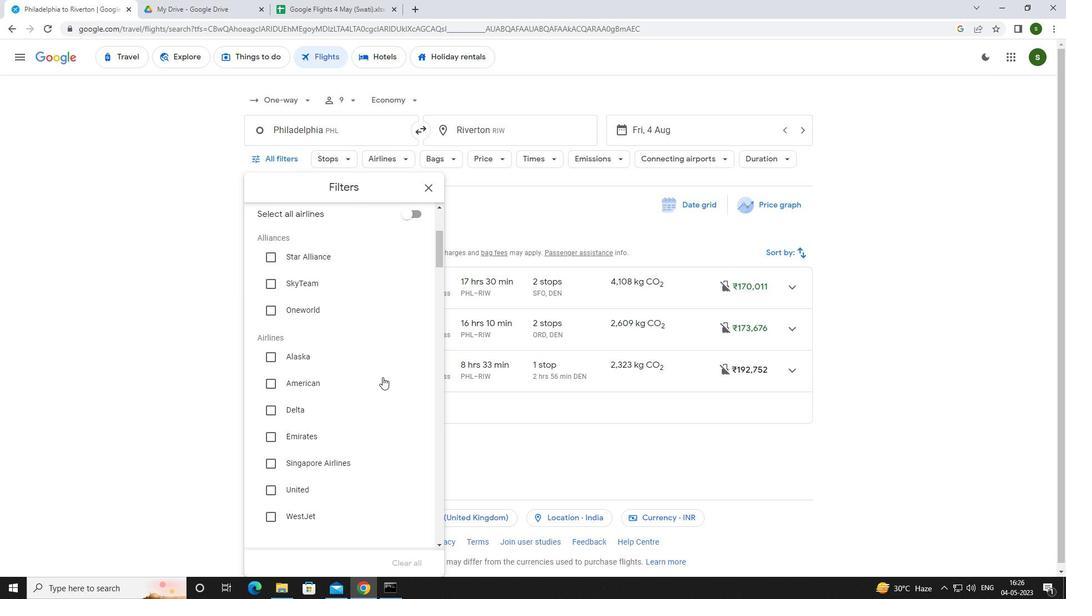 
Action: Mouse moved to (295, 421)
Screenshot: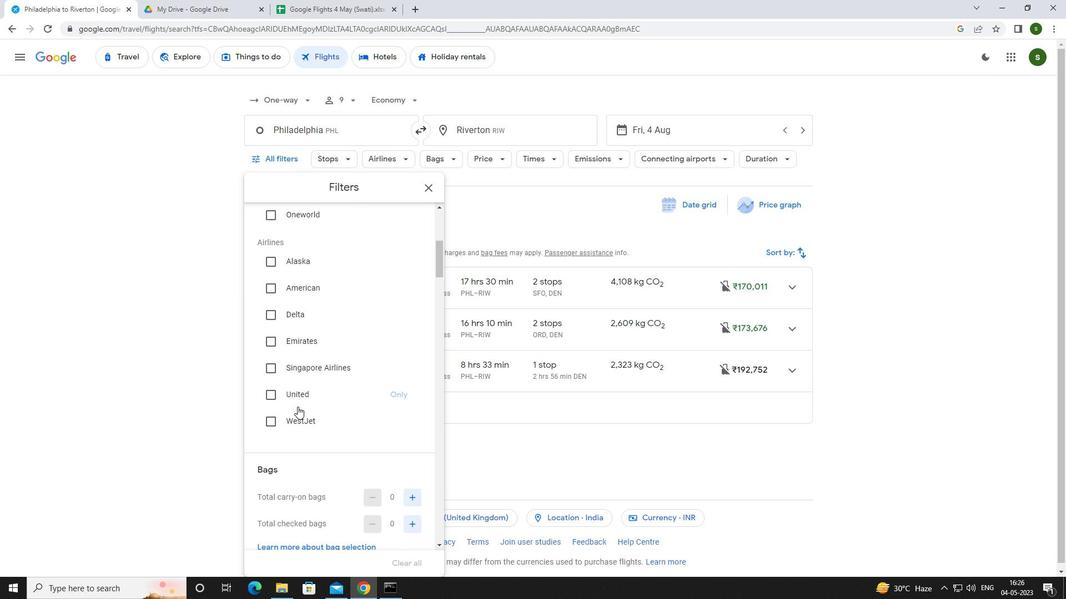 
Action: Mouse pressed left at (295, 421)
Screenshot: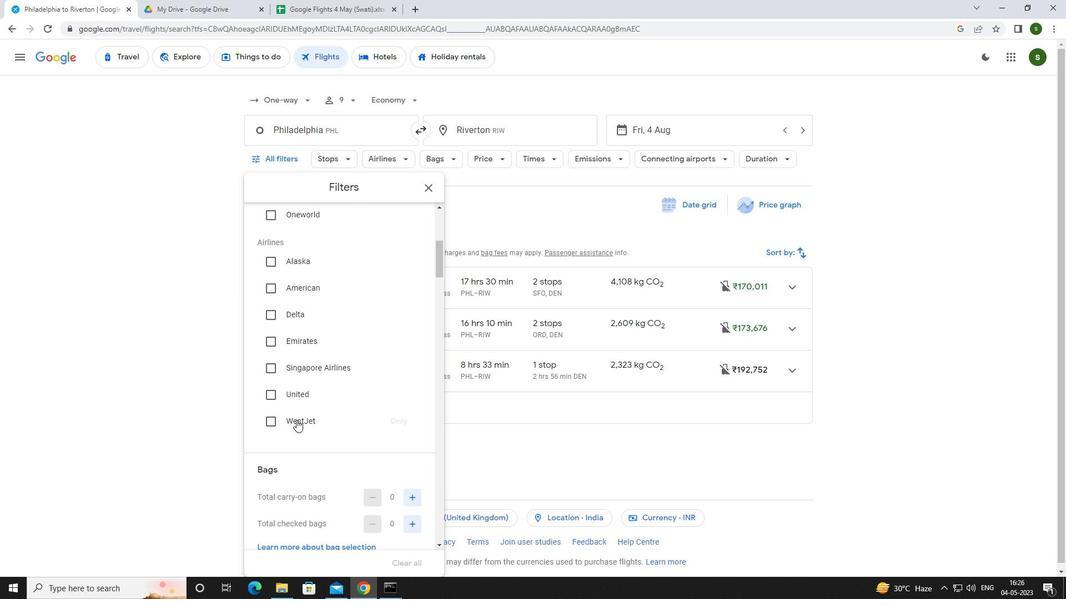 
Action: Mouse moved to (299, 405)
Screenshot: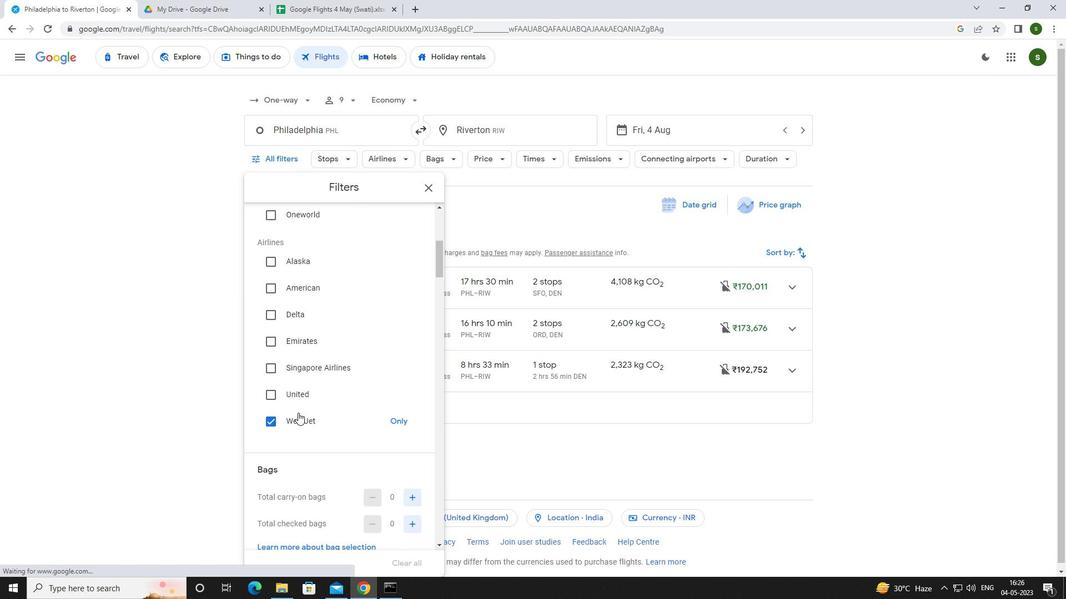 
Action: Mouse scrolled (299, 405) with delta (0, 0)
Screenshot: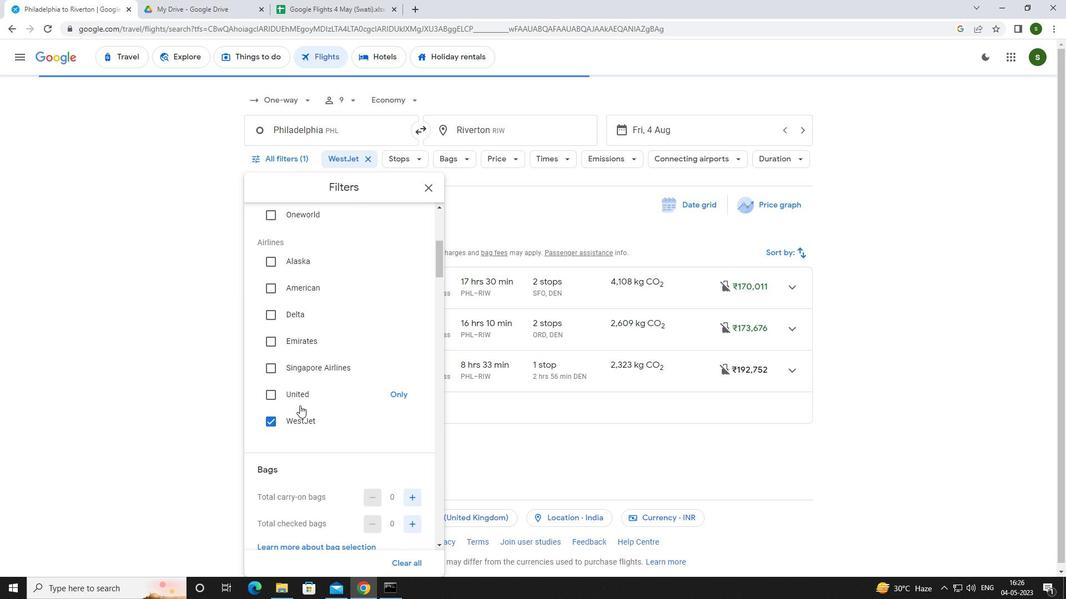 
Action: Mouse moved to (299, 405)
Screenshot: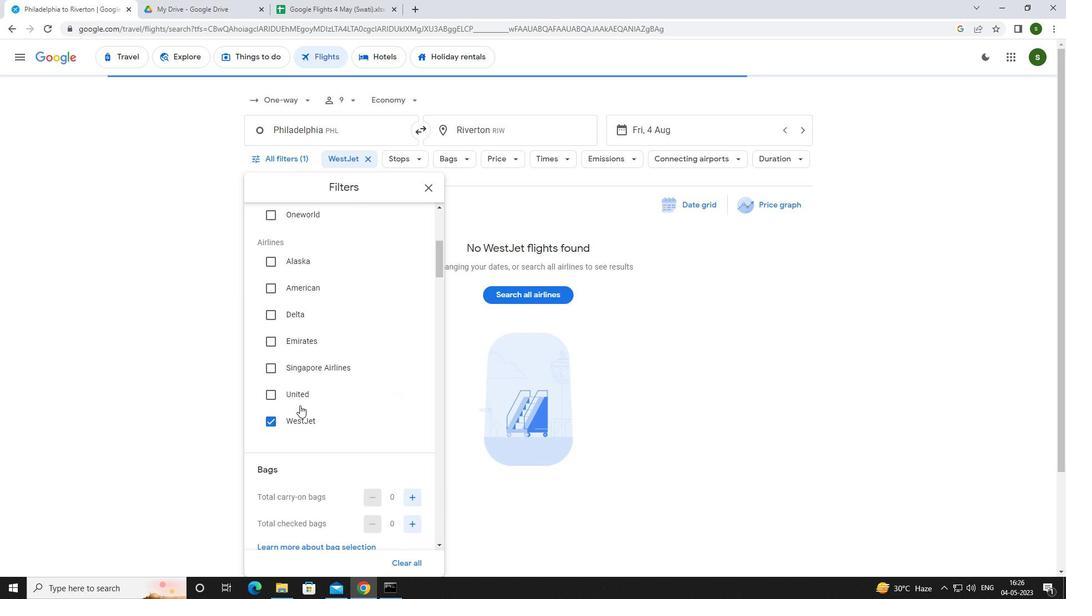 
Action: Mouse scrolled (299, 404) with delta (0, 0)
Screenshot: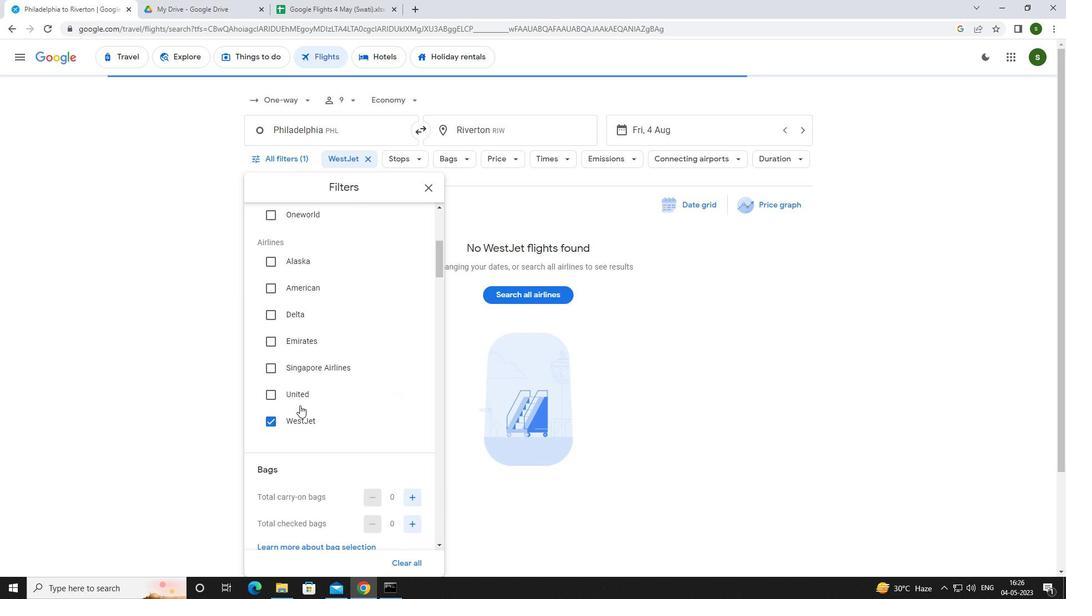 
Action: Mouse moved to (415, 389)
Screenshot: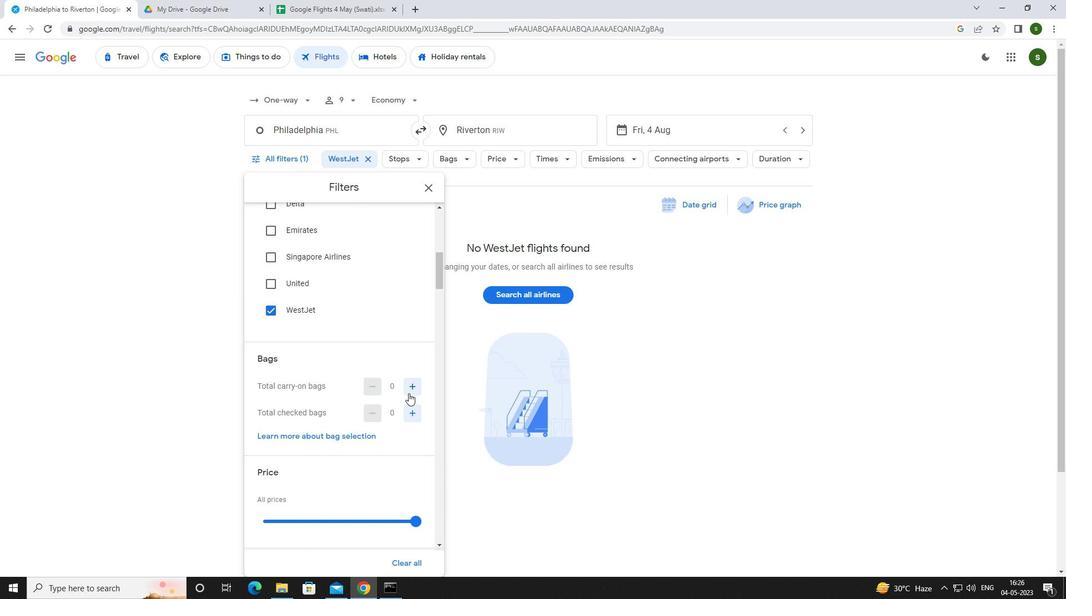 
Action: Mouse pressed left at (415, 389)
Screenshot: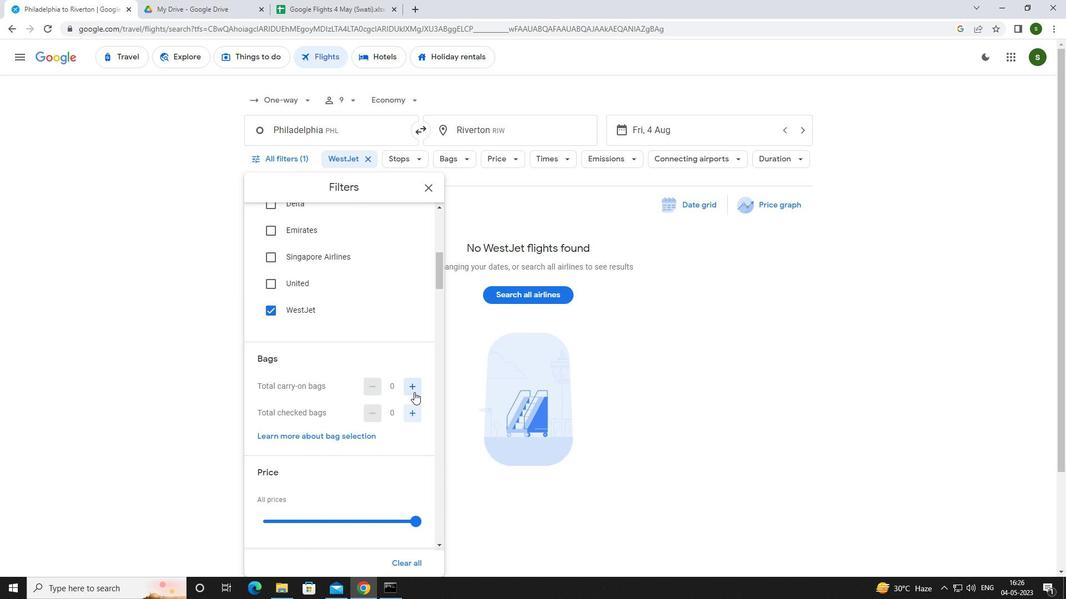 
Action: Mouse moved to (412, 409)
Screenshot: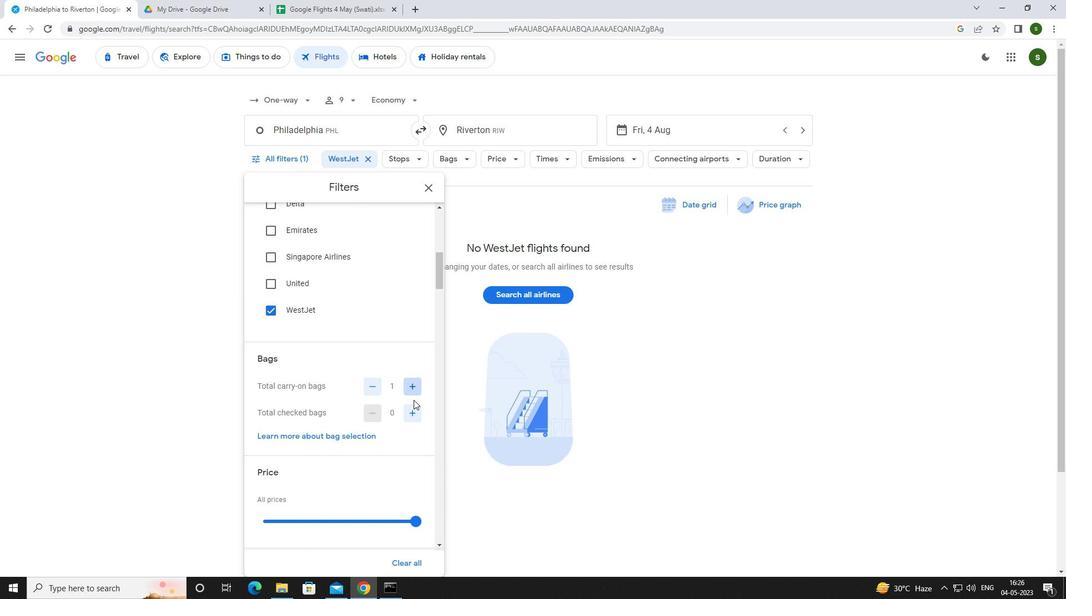 
Action: Mouse pressed left at (412, 409)
Screenshot: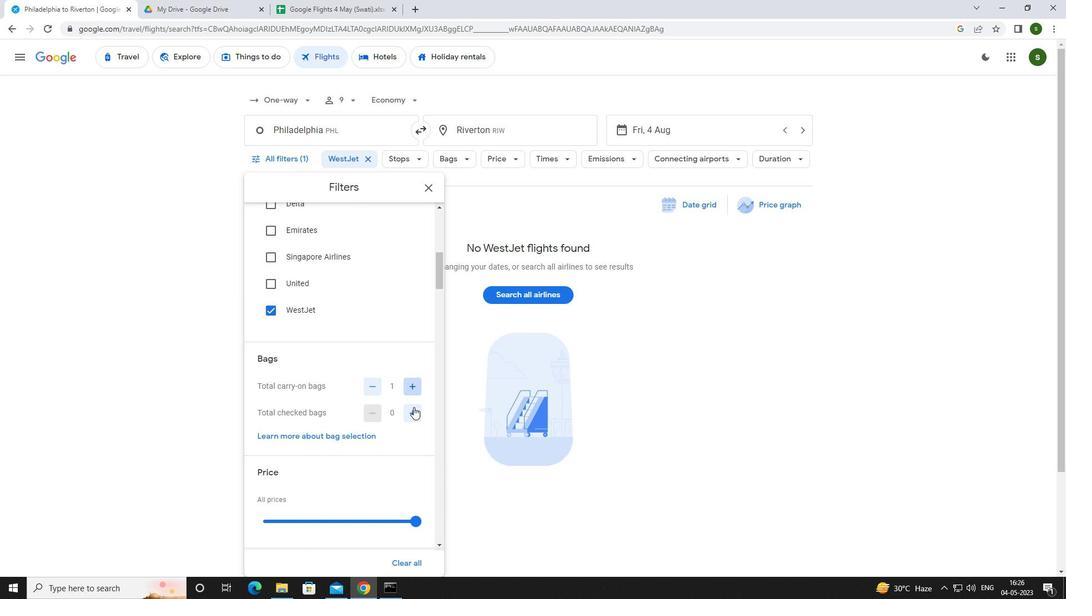 
Action: Mouse moved to (412, 410)
Screenshot: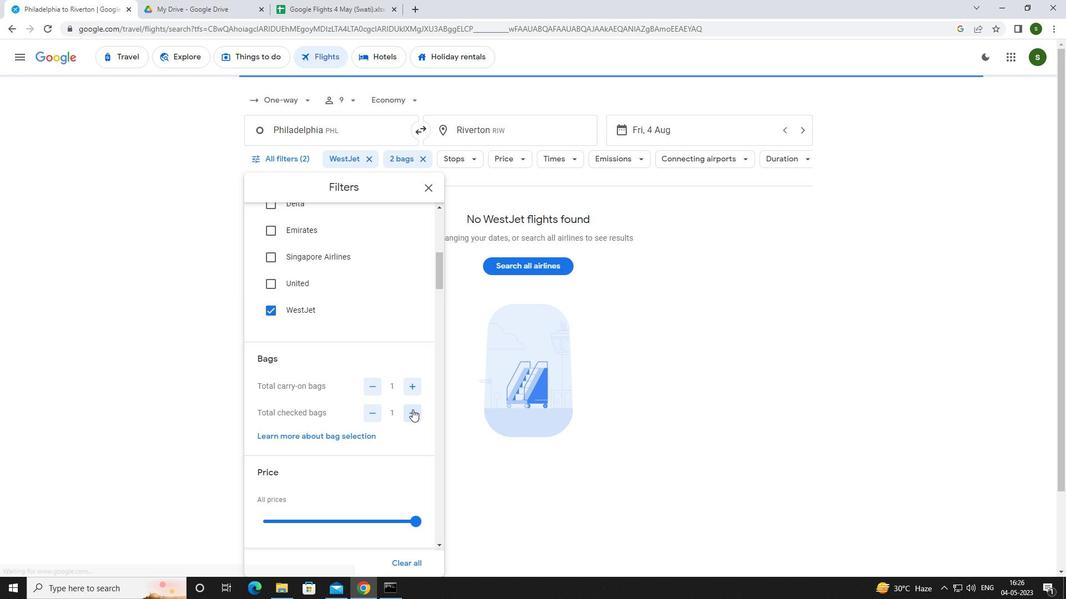 
Action: Mouse scrolled (412, 409) with delta (0, 0)
Screenshot: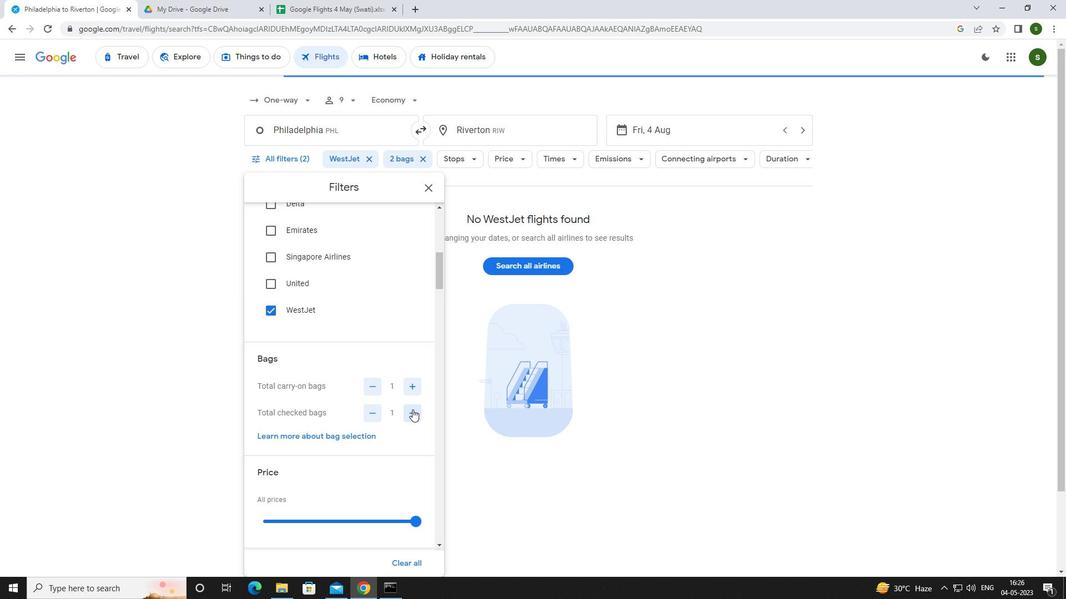 
Action: Mouse scrolled (412, 409) with delta (0, 0)
Screenshot: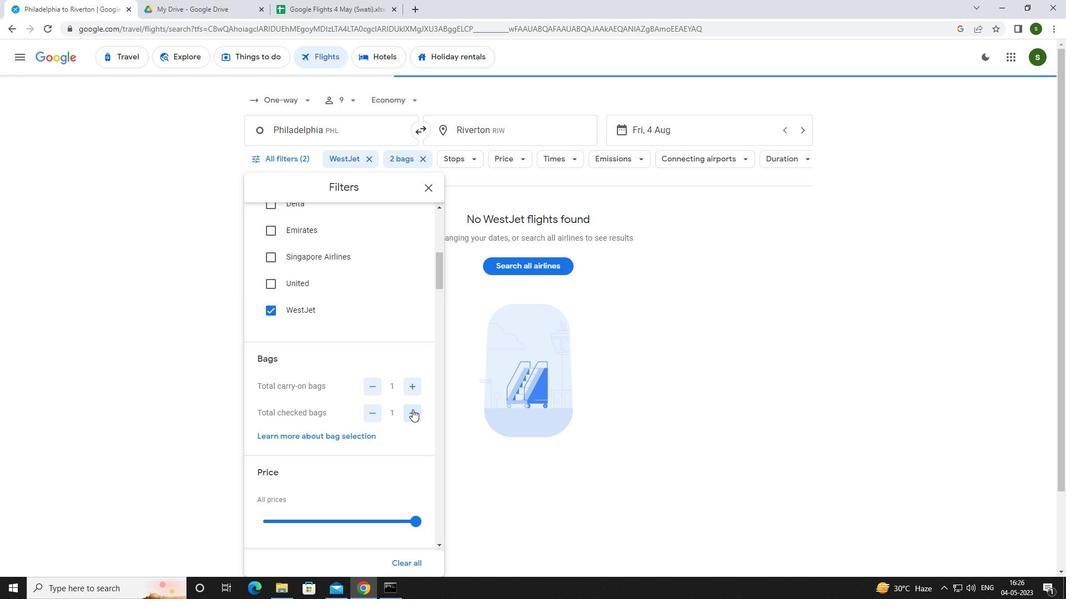 
Action: Mouse moved to (413, 408)
Screenshot: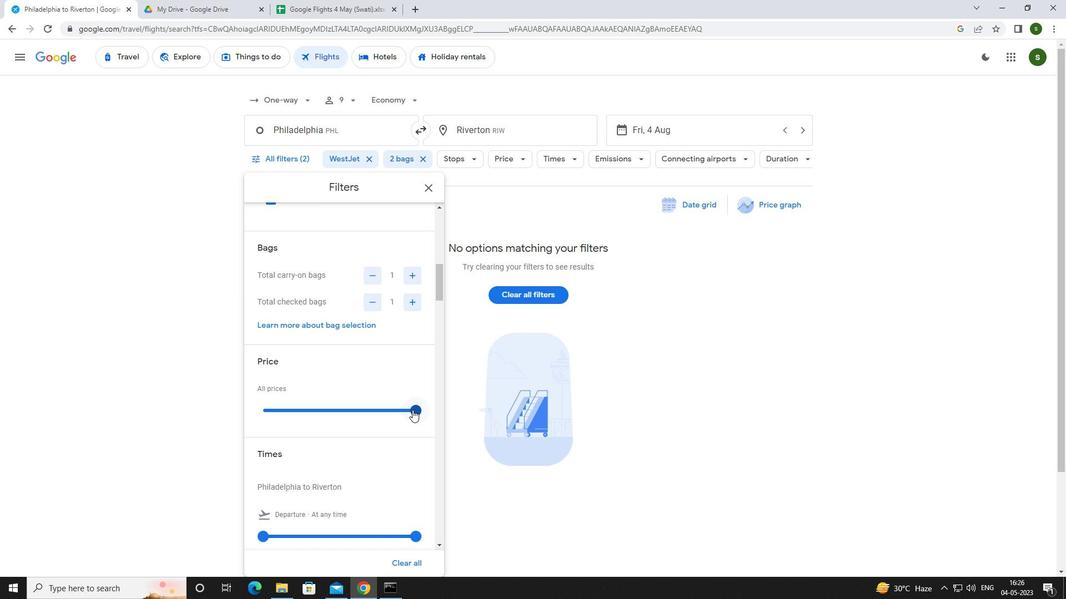 
Action: Mouse pressed left at (413, 408)
Screenshot: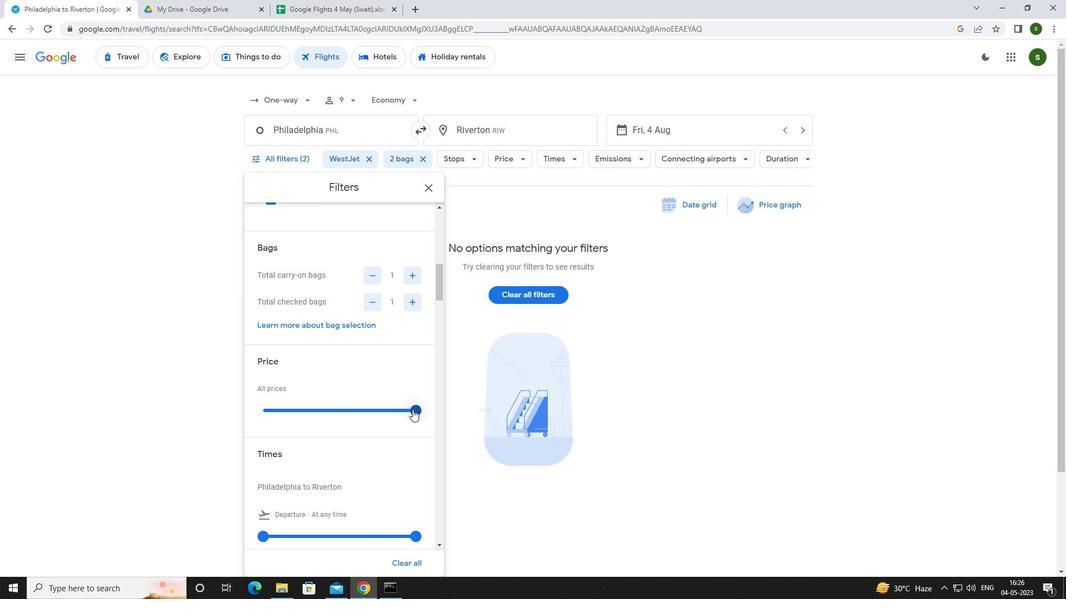 
Action: Mouse moved to (266, 413)
Screenshot: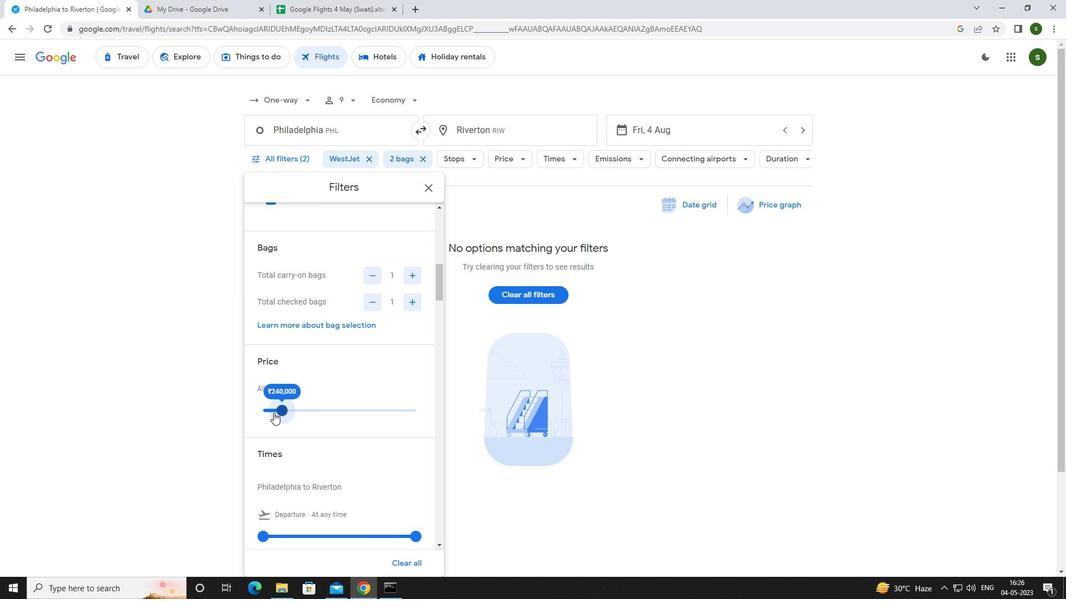 
Action: Mouse scrolled (266, 413) with delta (0, 0)
Screenshot: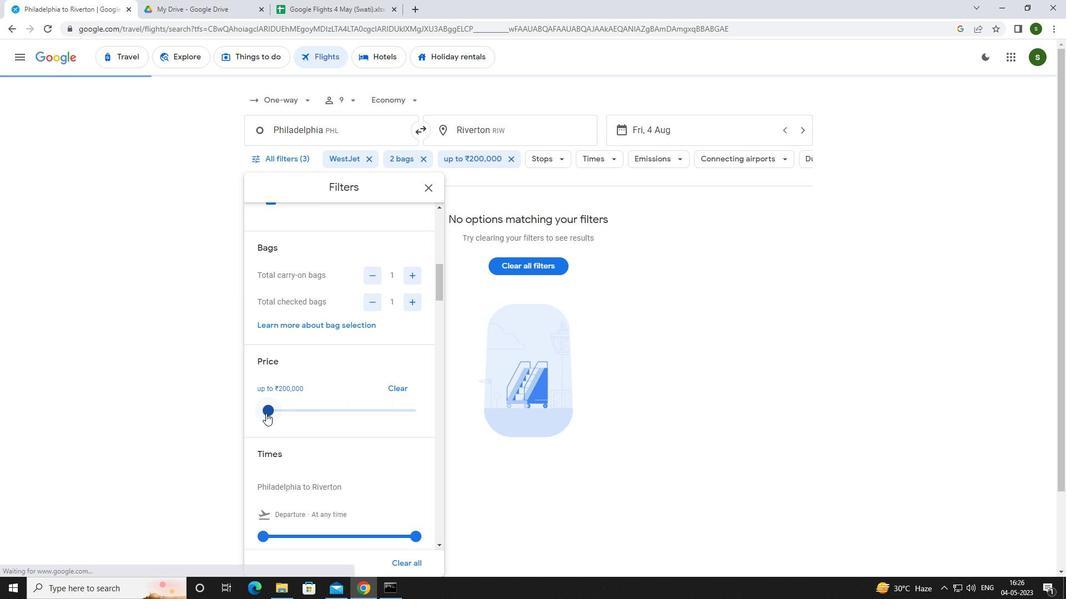 
Action: Mouse scrolled (266, 413) with delta (0, 0)
Screenshot: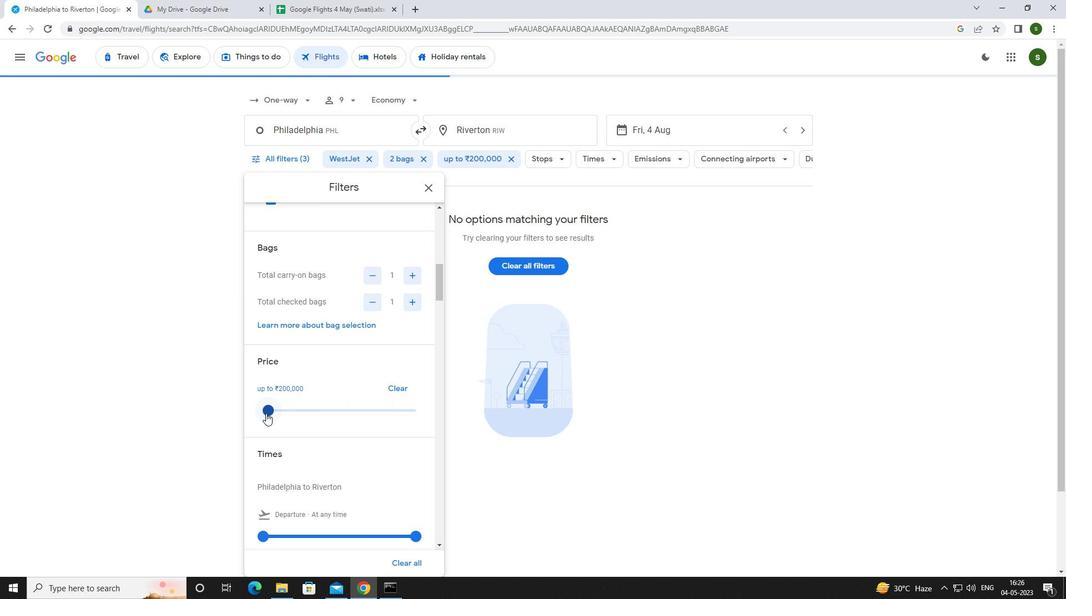 
Action: Mouse moved to (263, 422)
Screenshot: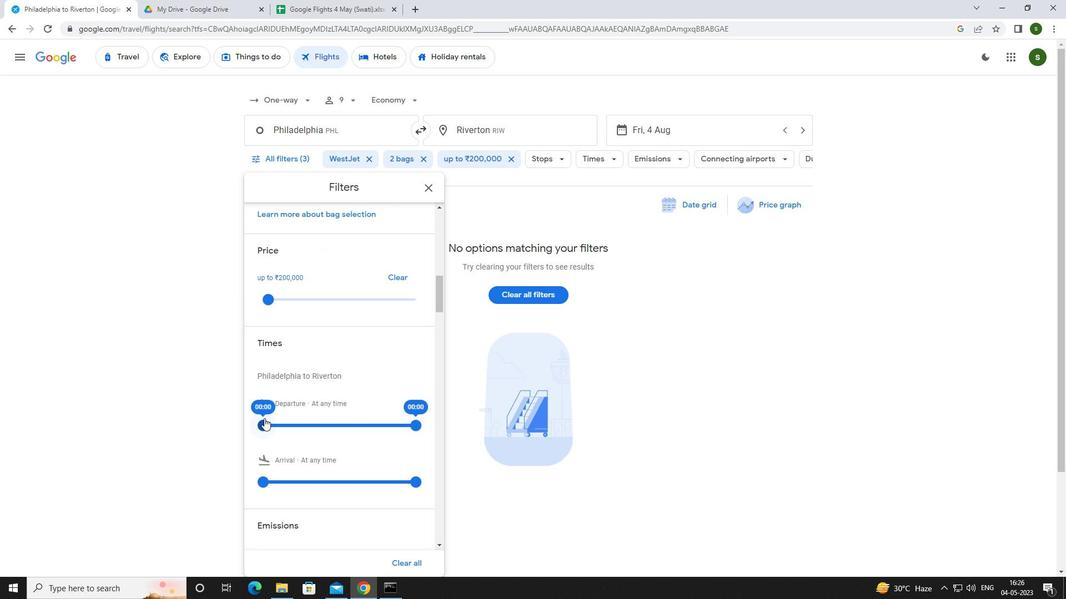 
Action: Mouse pressed left at (263, 422)
Screenshot: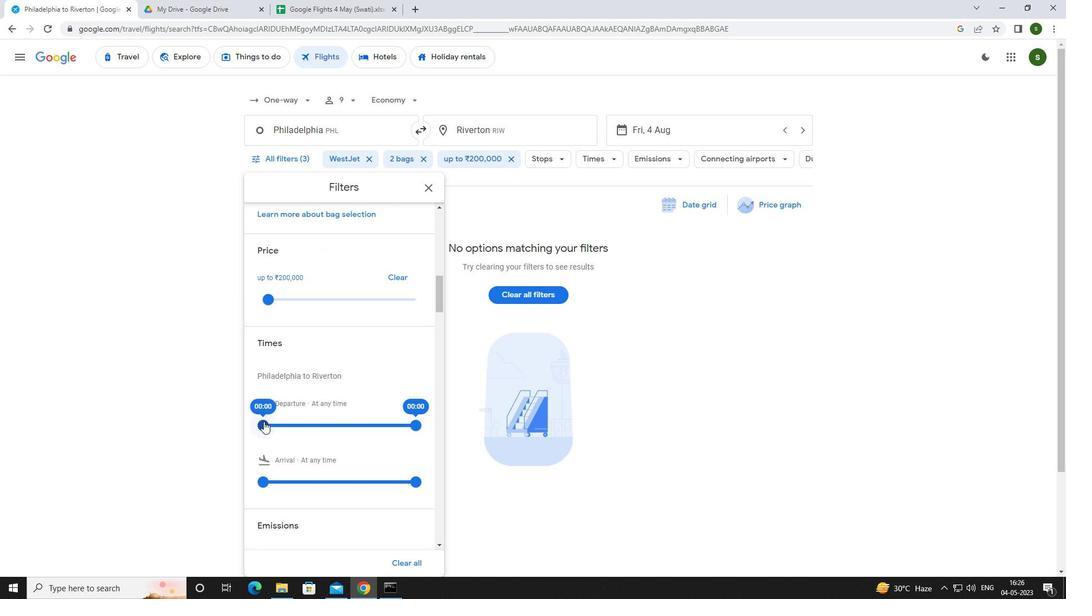 
Action: Mouse moved to (609, 438)
Screenshot: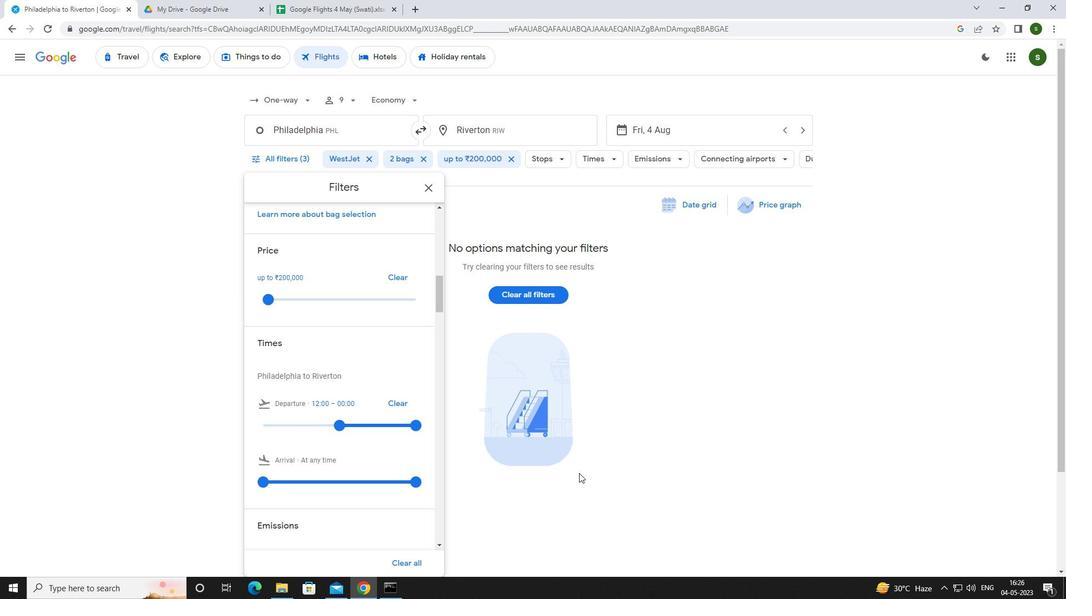 
Action: Mouse pressed left at (609, 438)
Screenshot: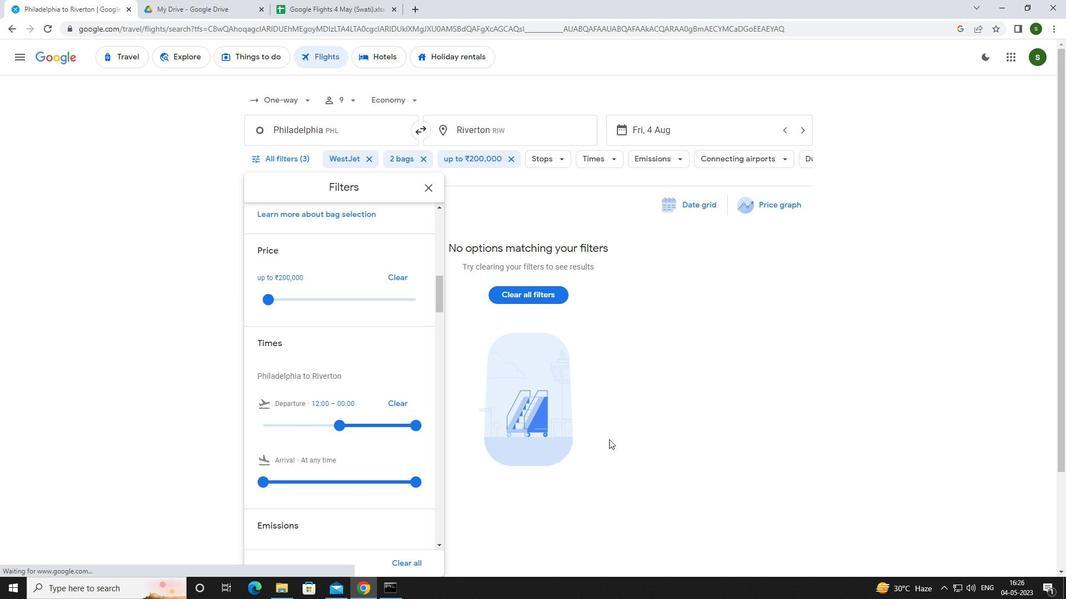 
Action: Mouse moved to (609, 438)
Screenshot: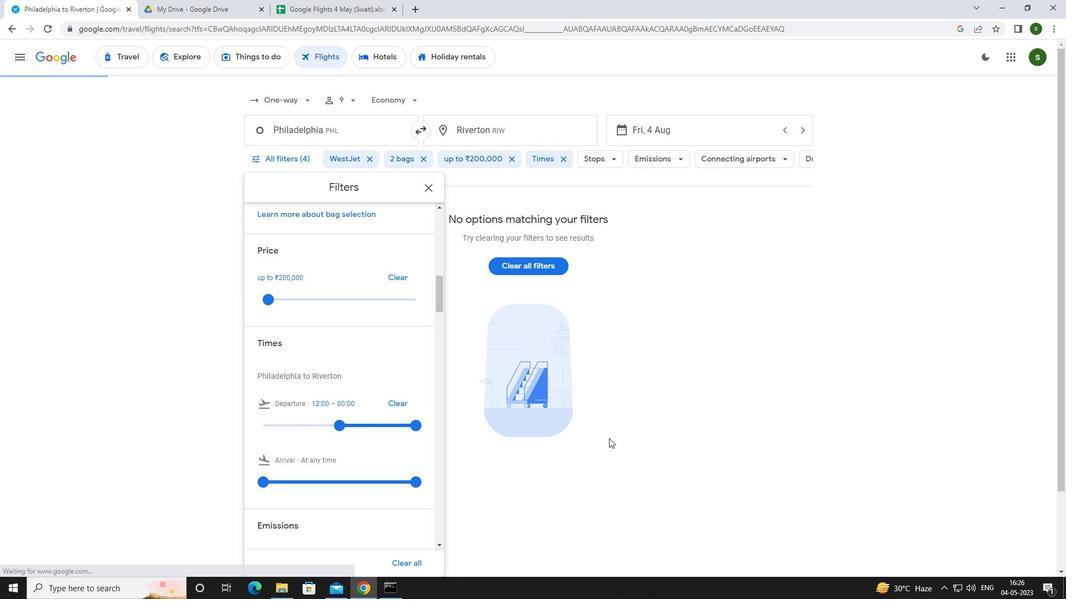 
